 Task: Create an event for the language learning meetup.
Action: Mouse moved to (273, 321)
Screenshot: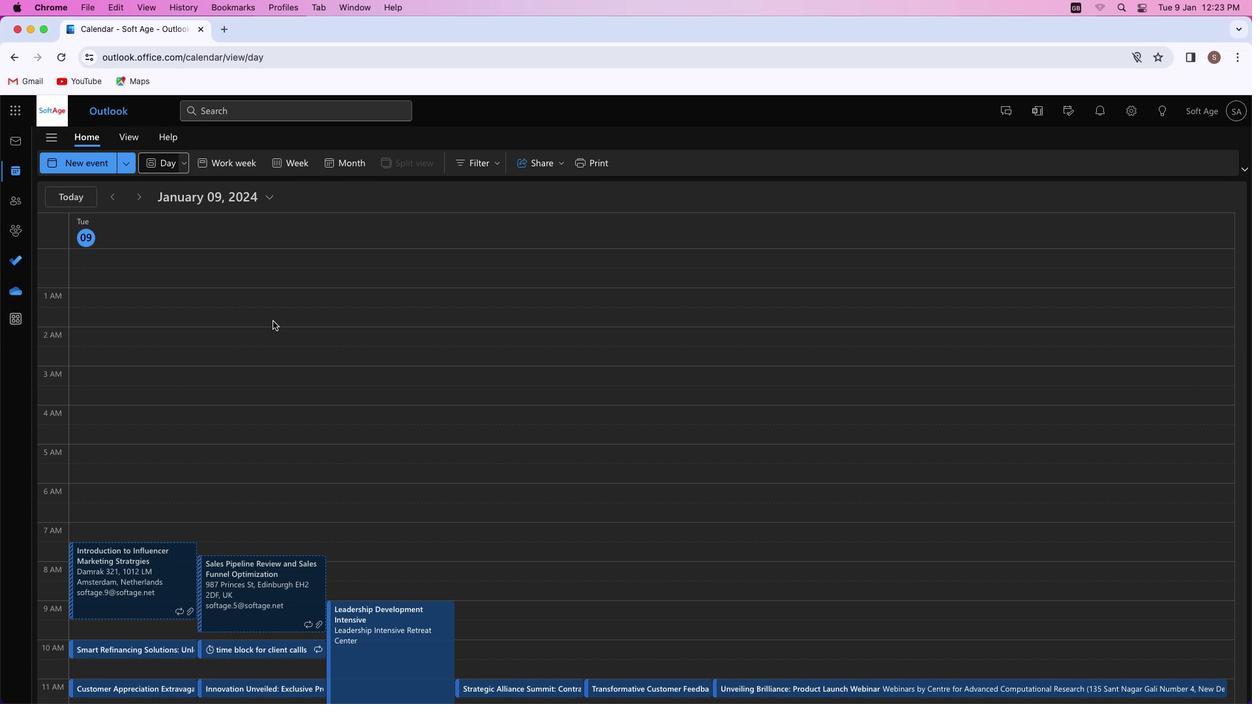 
Action: Mouse pressed left at (273, 321)
Screenshot: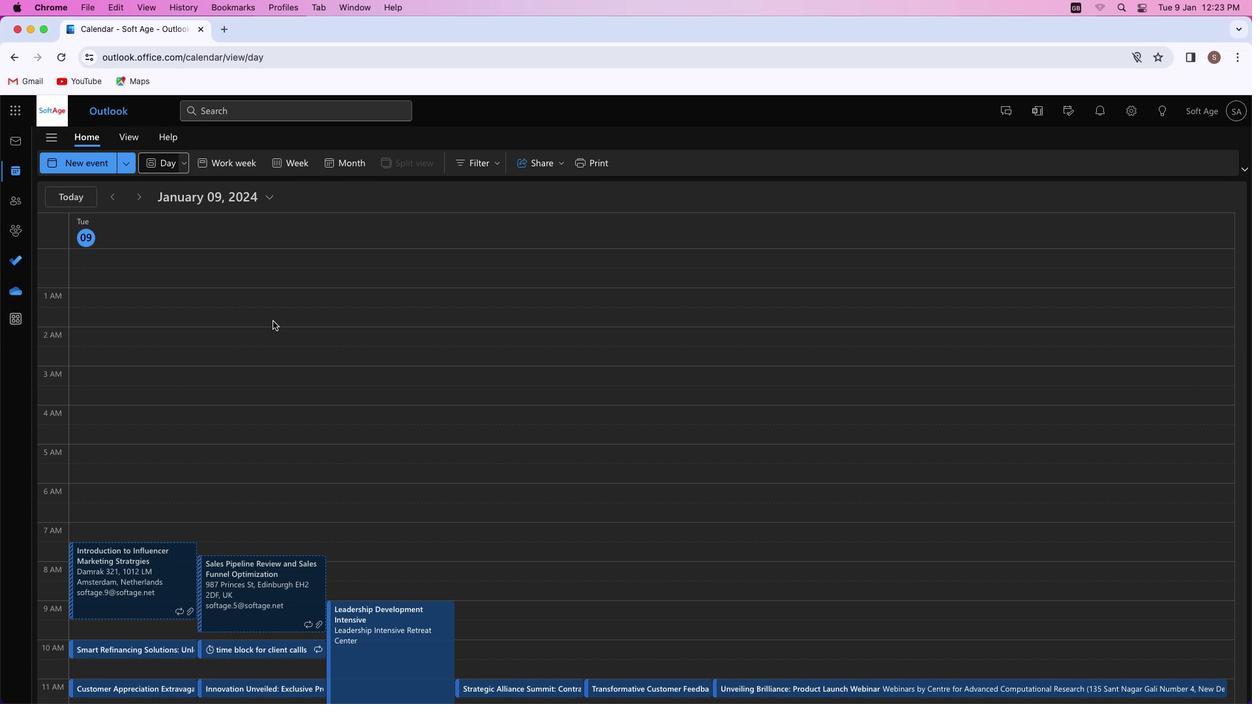 
Action: Mouse moved to (83, 167)
Screenshot: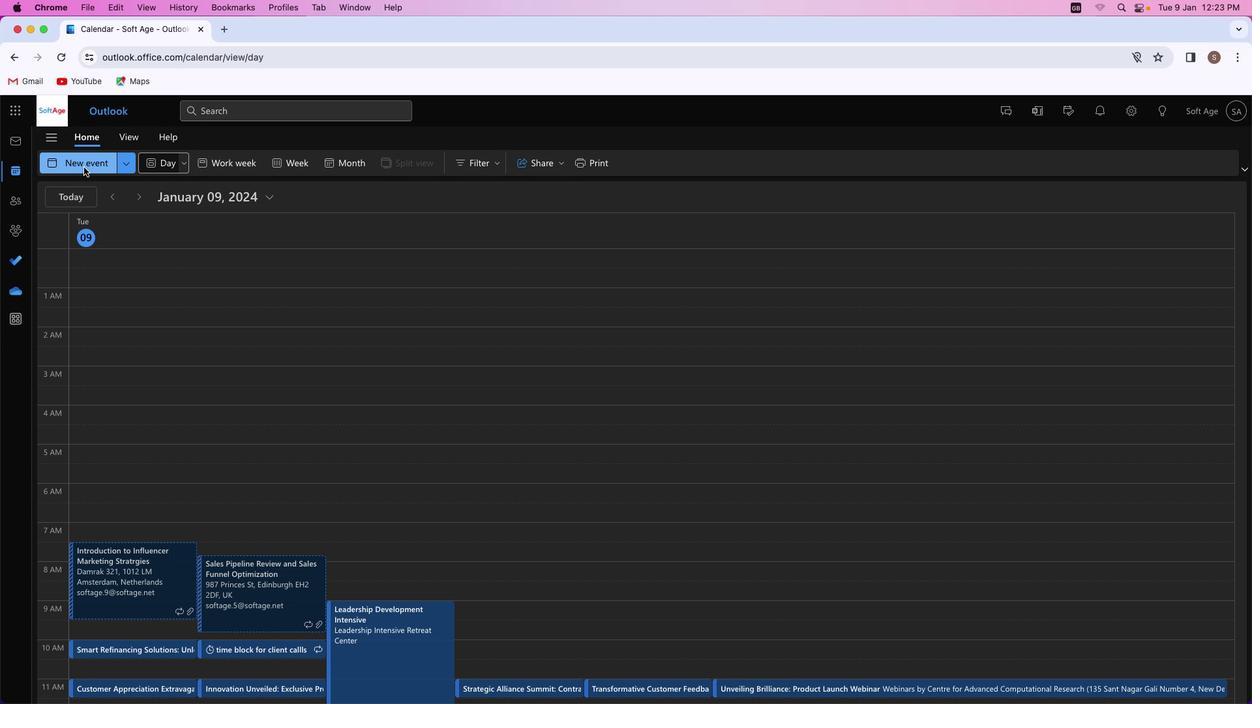 
Action: Mouse pressed left at (83, 167)
Screenshot: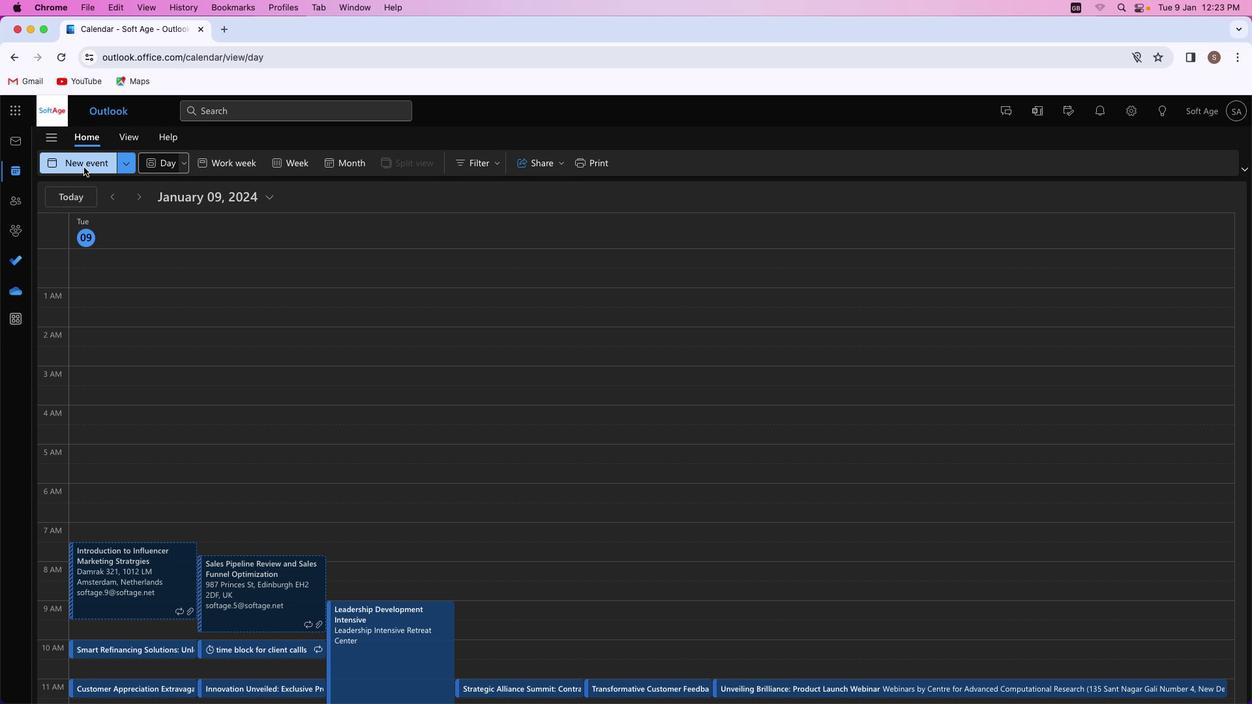 
Action: Mouse moved to (322, 245)
Screenshot: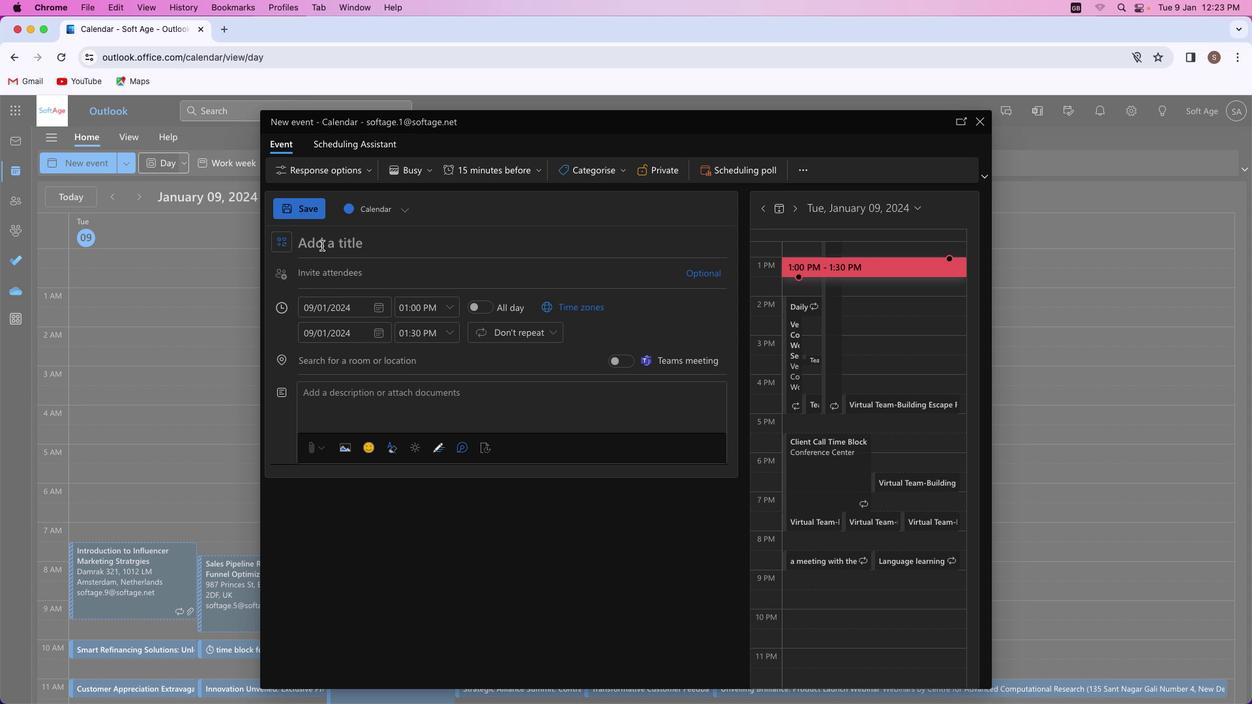 
Action: Mouse pressed left at (322, 245)
Screenshot: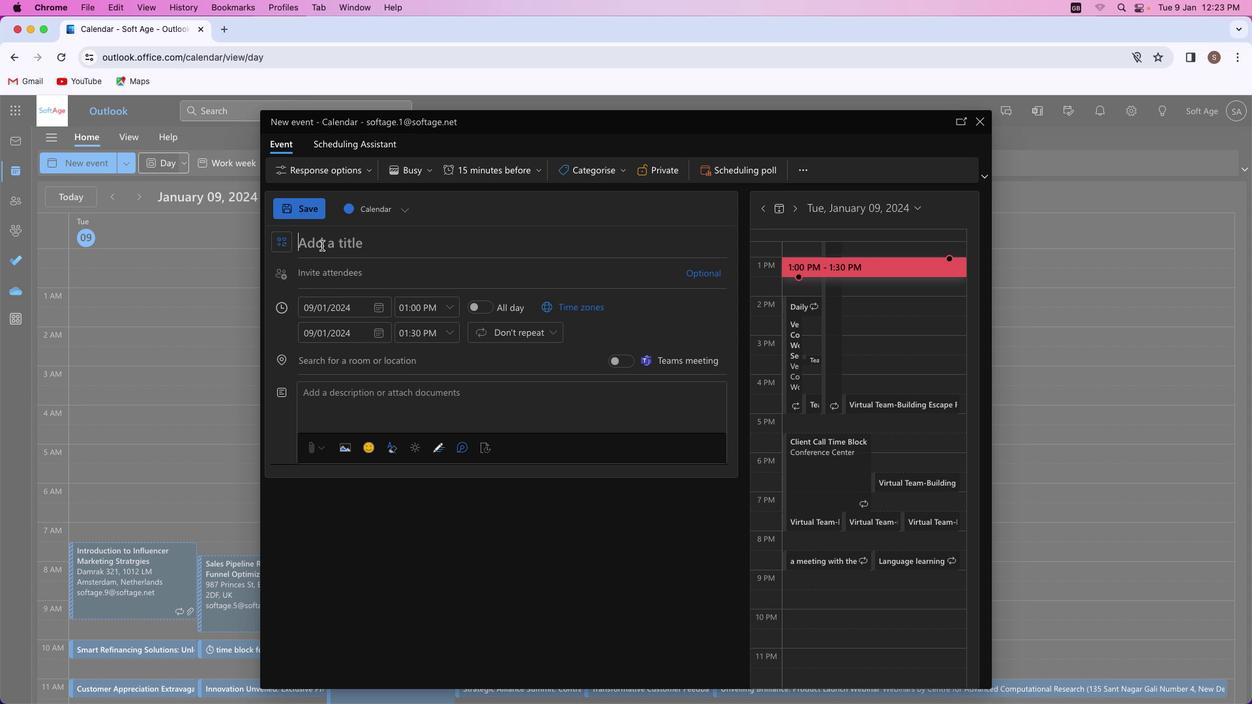 
Action: Mouse moved to (321, 245)
Screenshot: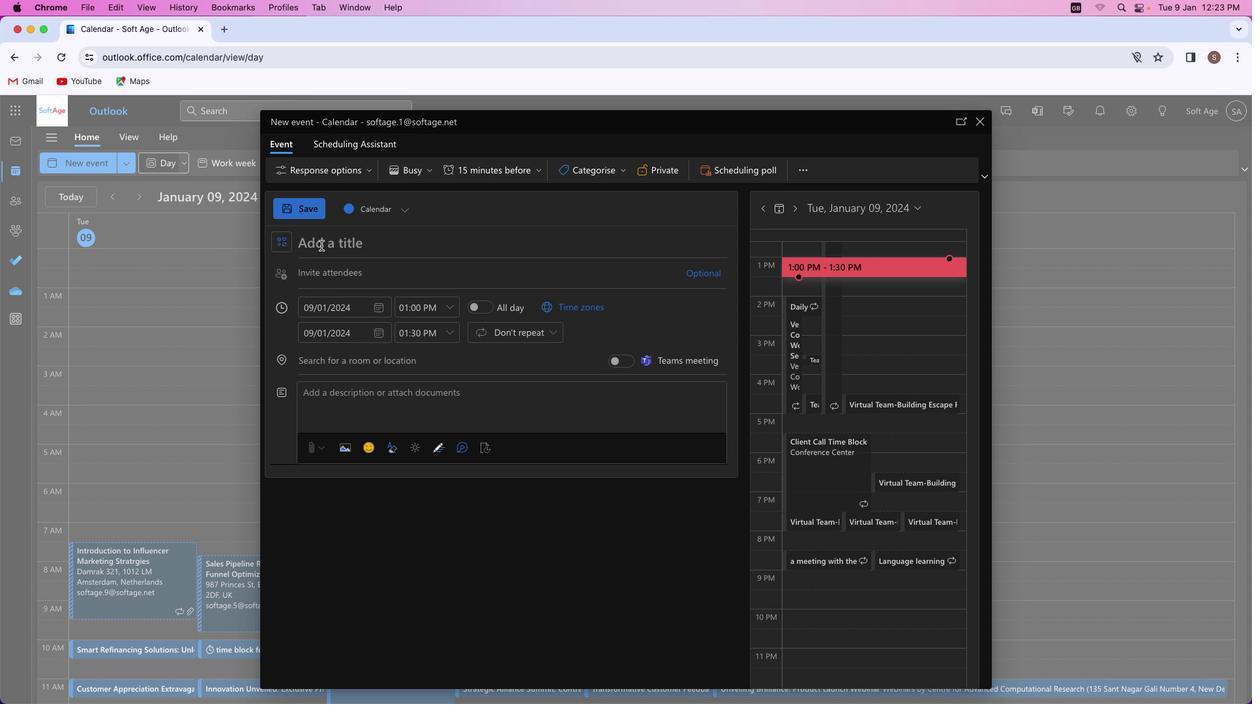 
Action: Key pressed Key.shift_r'P''o''l''y''g''l''o''t'Key.spaceKey.shift'C''o''n''n''e''c''t''i''o''n'Key.shift_r':'Key.spaceKey.shift_r'L''a''n''g''u''a''g''e'Key.spaceKey.shift_r'L''e''a''r''n''i''n''g'Key.spaceKey.shift_r'M''e''e''t''u''p'
Screenshot: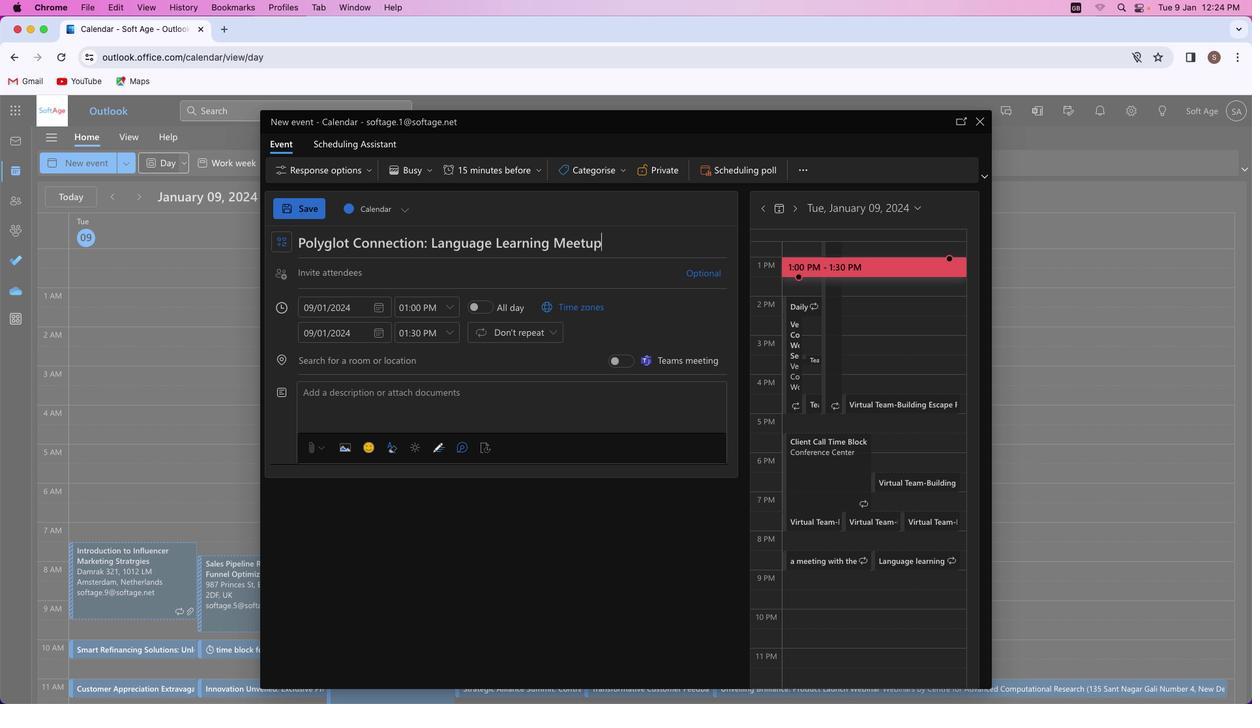
Action: Mouse moved to (346, 277)
Screenshot: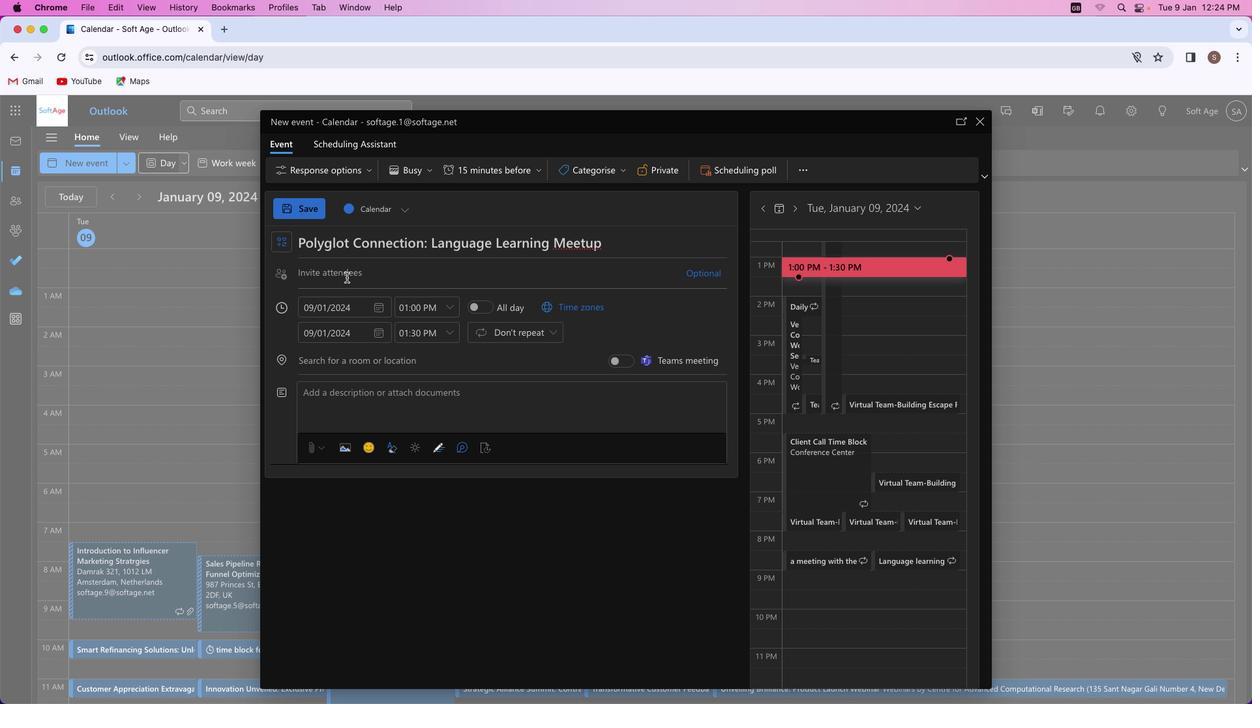 
Action: Mouse pressed left at (346, 277)
Screenshot: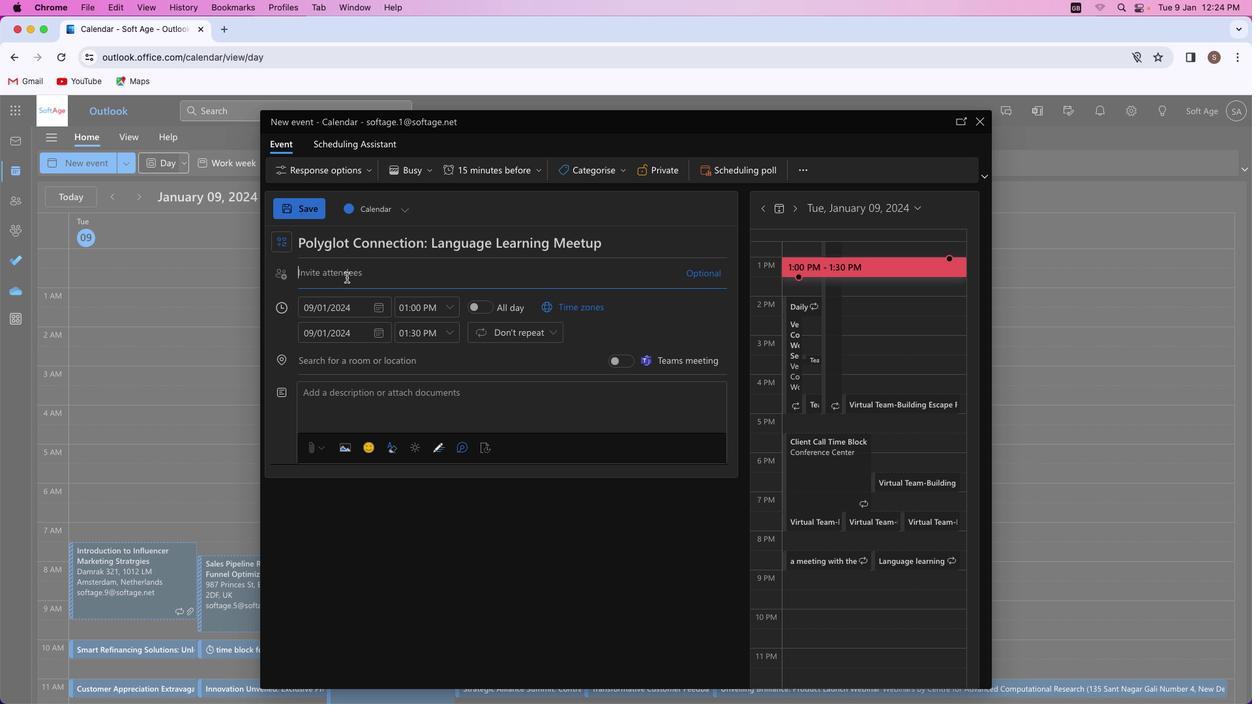 
Action: Mouse moved to (621, 249)
Screenshot: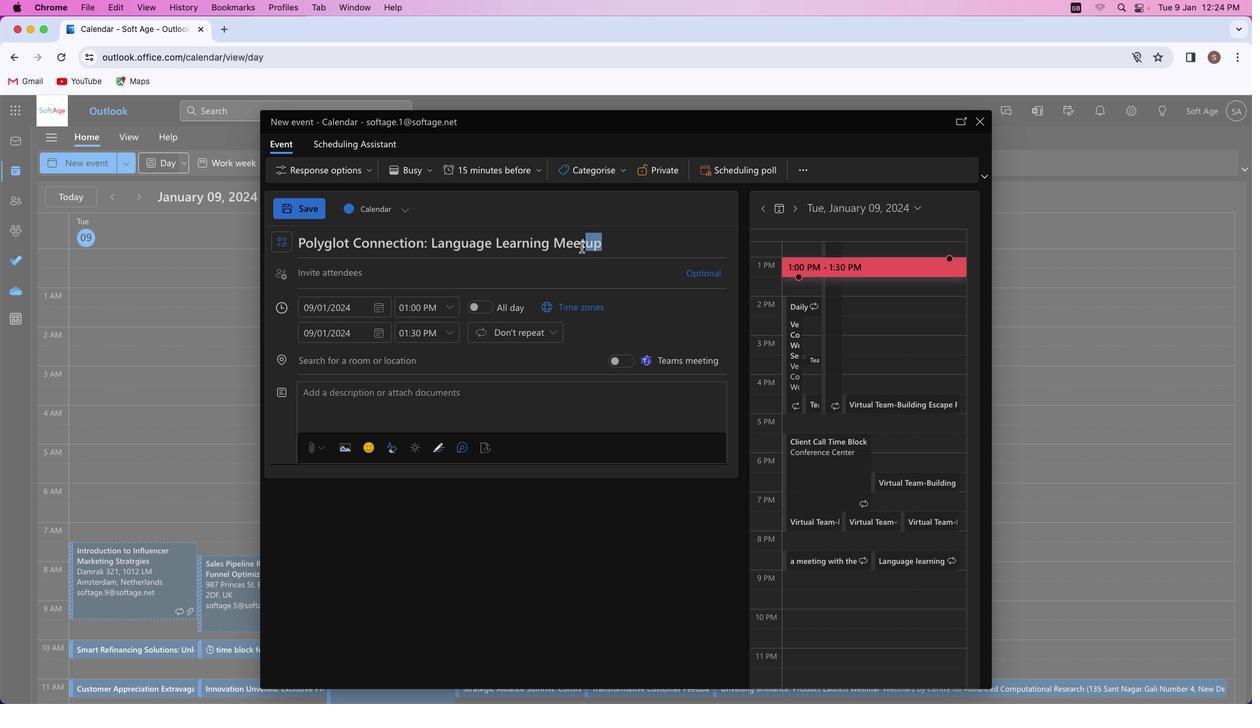 
Action: Mouse pressed left at (621, 249)
Screenshot: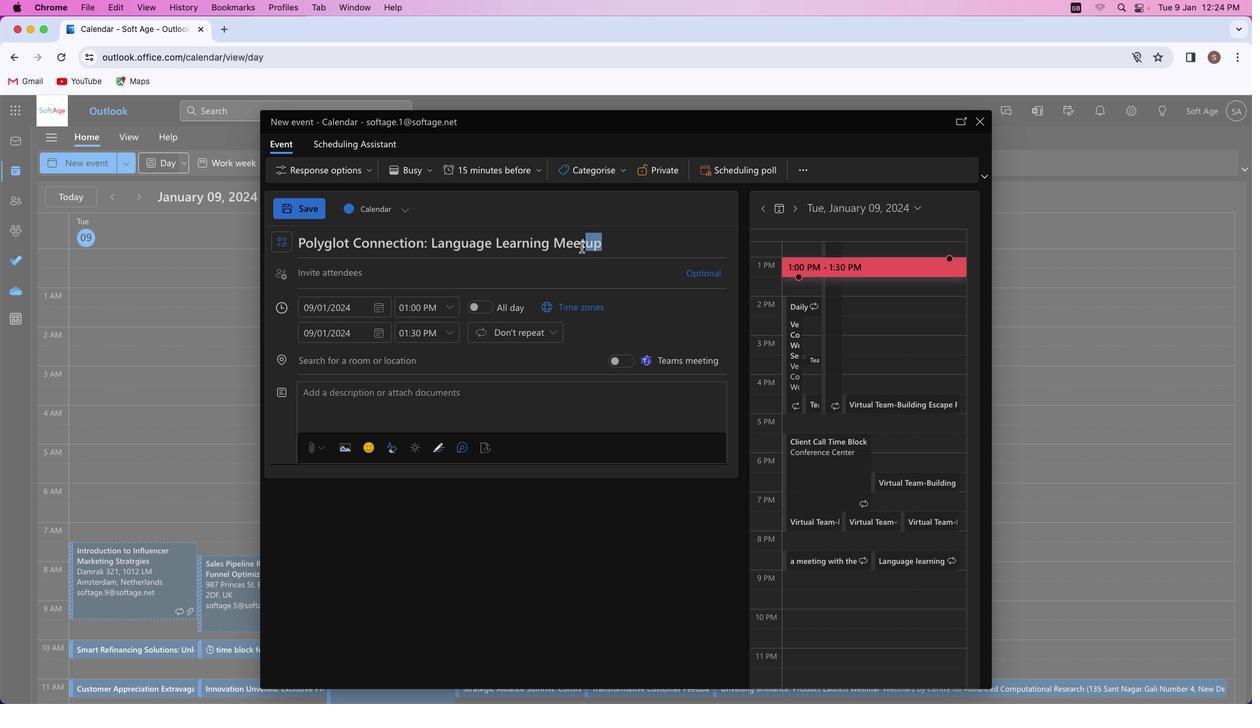 
Action: Mouse moved to (552, 245)
Screenshot: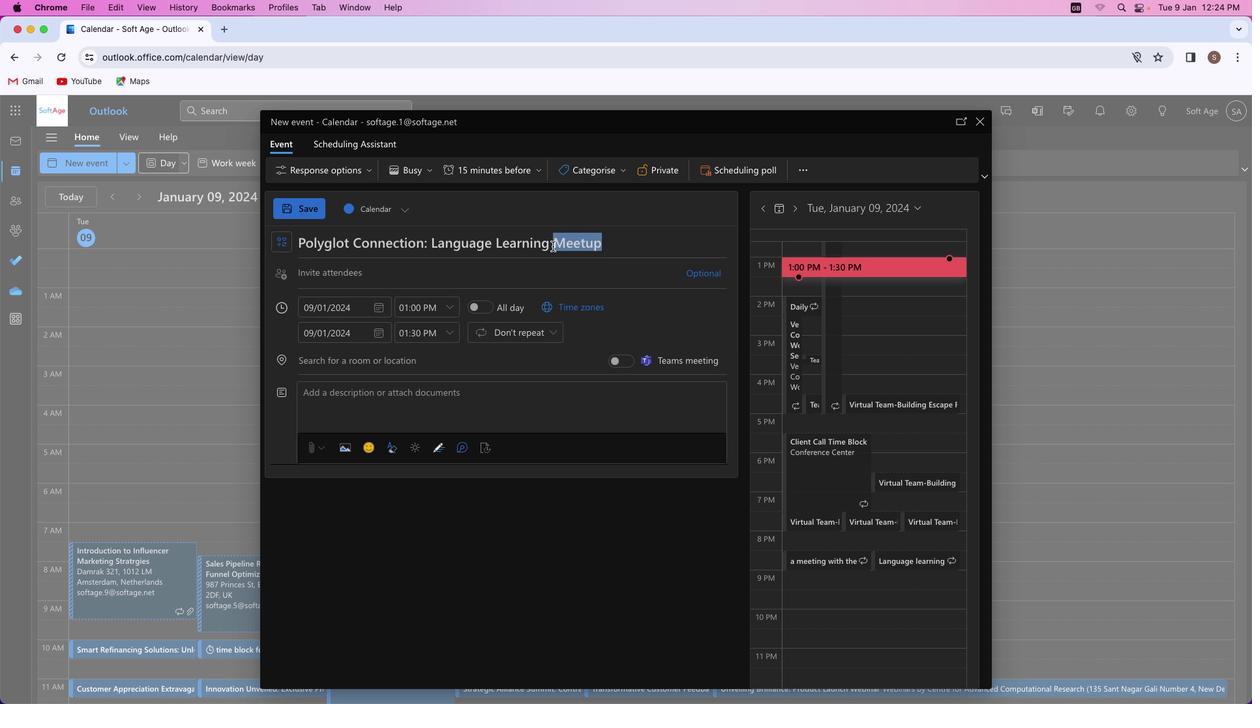 
Action: Key pressed Key.shift'S''u''m''m''i''t'
Screenshot: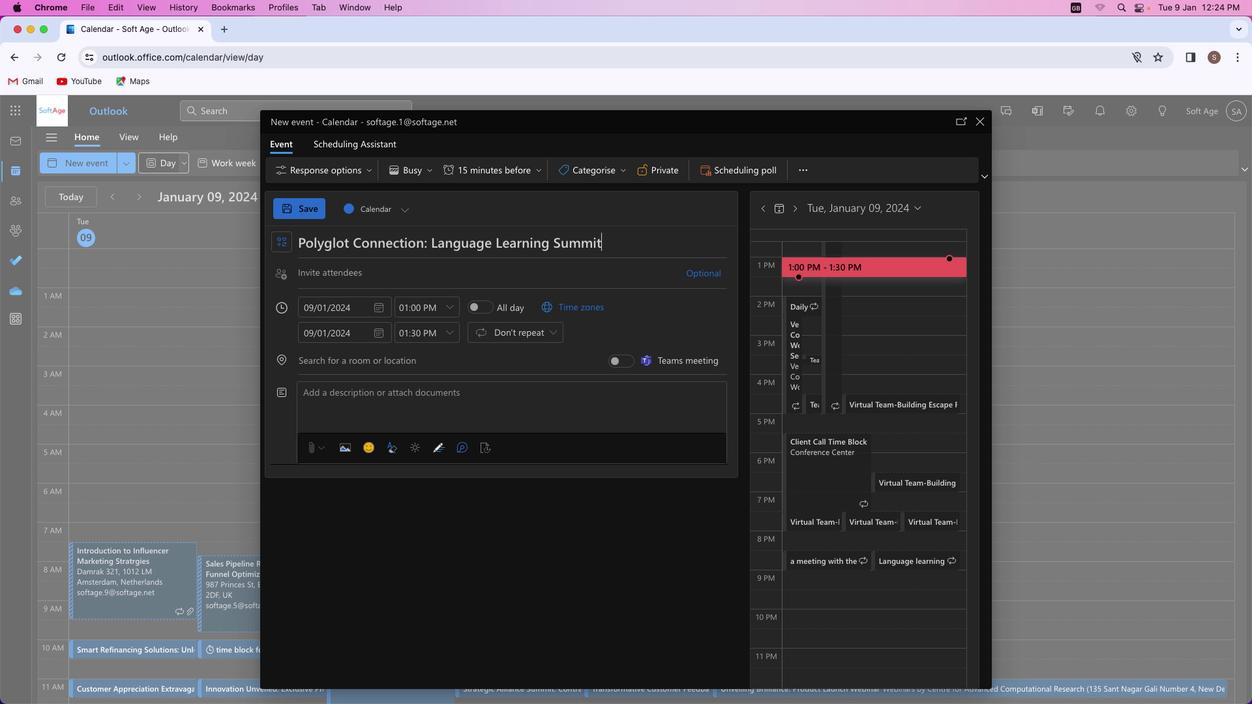 
Action: Mouse moved to (354, 271)
Screenshot: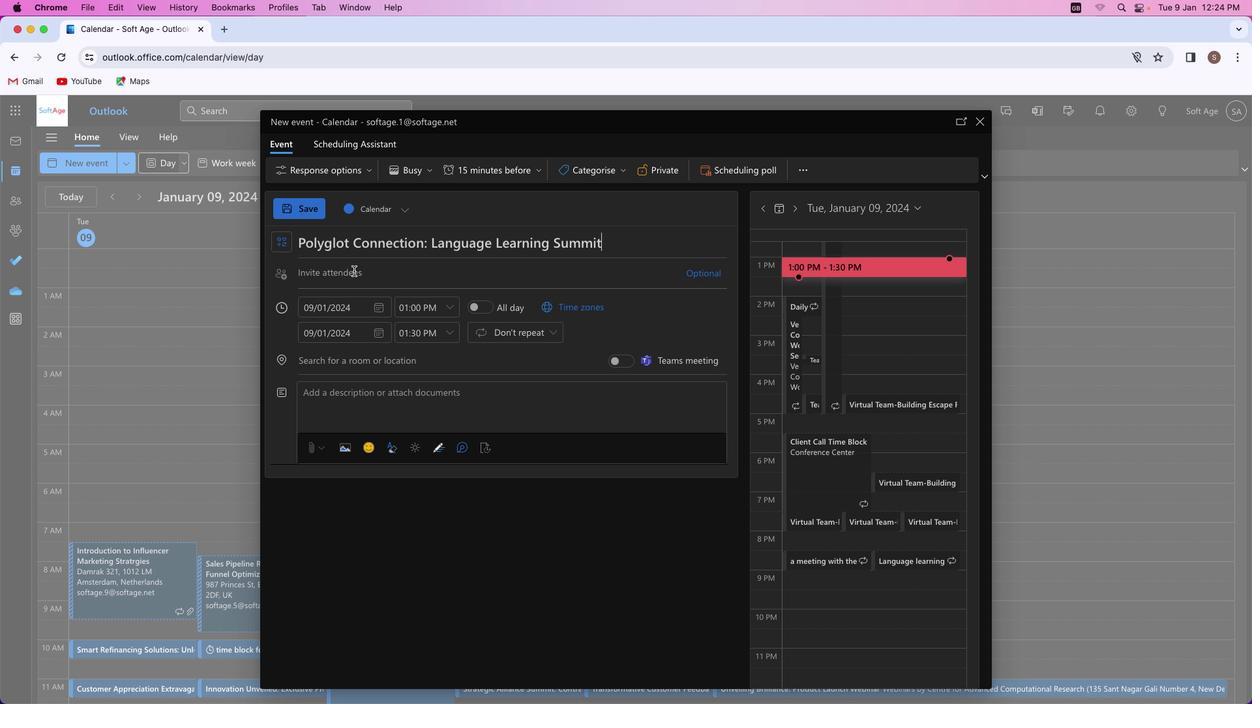 
Action: Mouse pressed left at (354, 271)
Screenshot: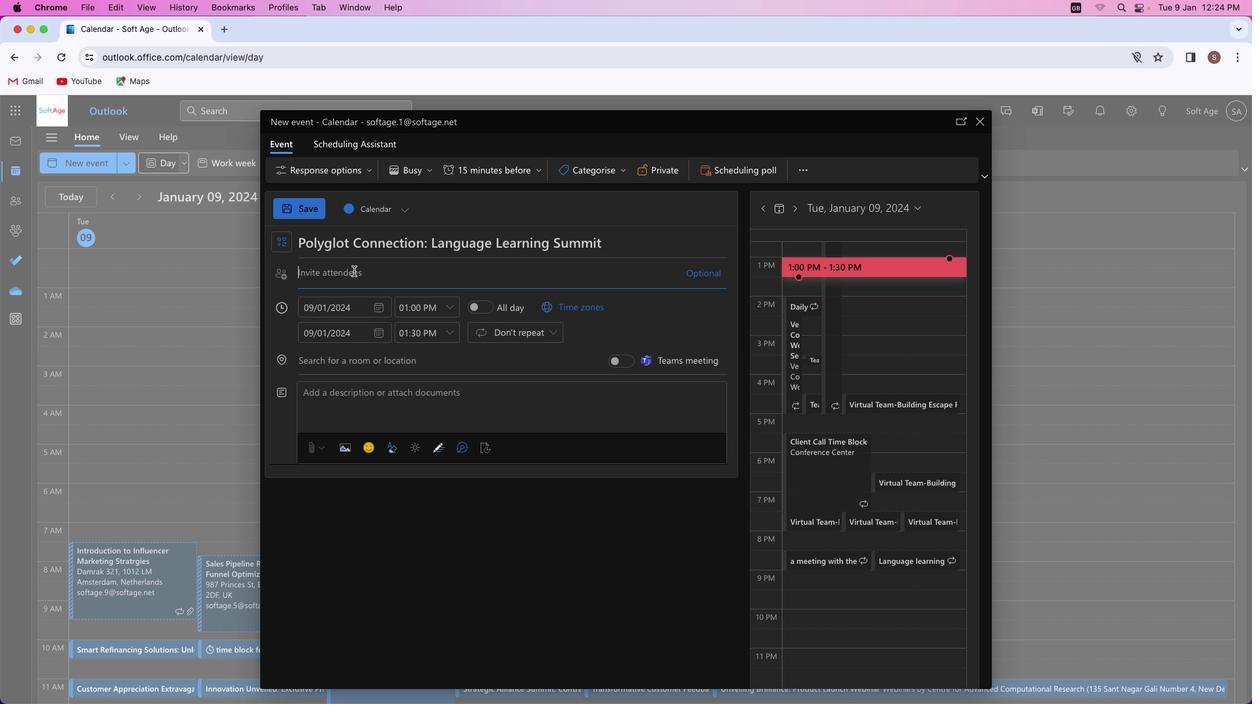 
Action: Mouse moved to (354, 271)
Screenshot: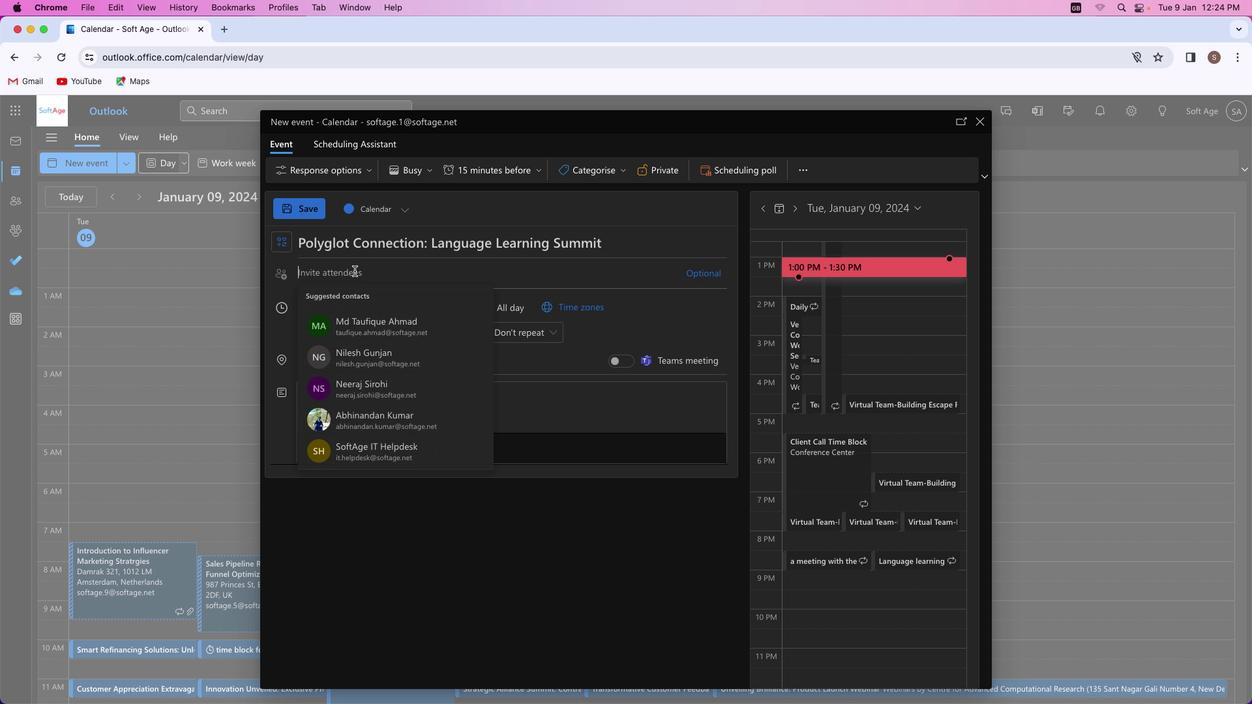 
Action: Key pressed 's''h''i''v''a''m''y''a''d''a''v''s''m'Key.shift'@'Key.left'4''1'Key.rightKey.right'o''u''t''l''o''o''k''.''c''o''m'
Screenshot: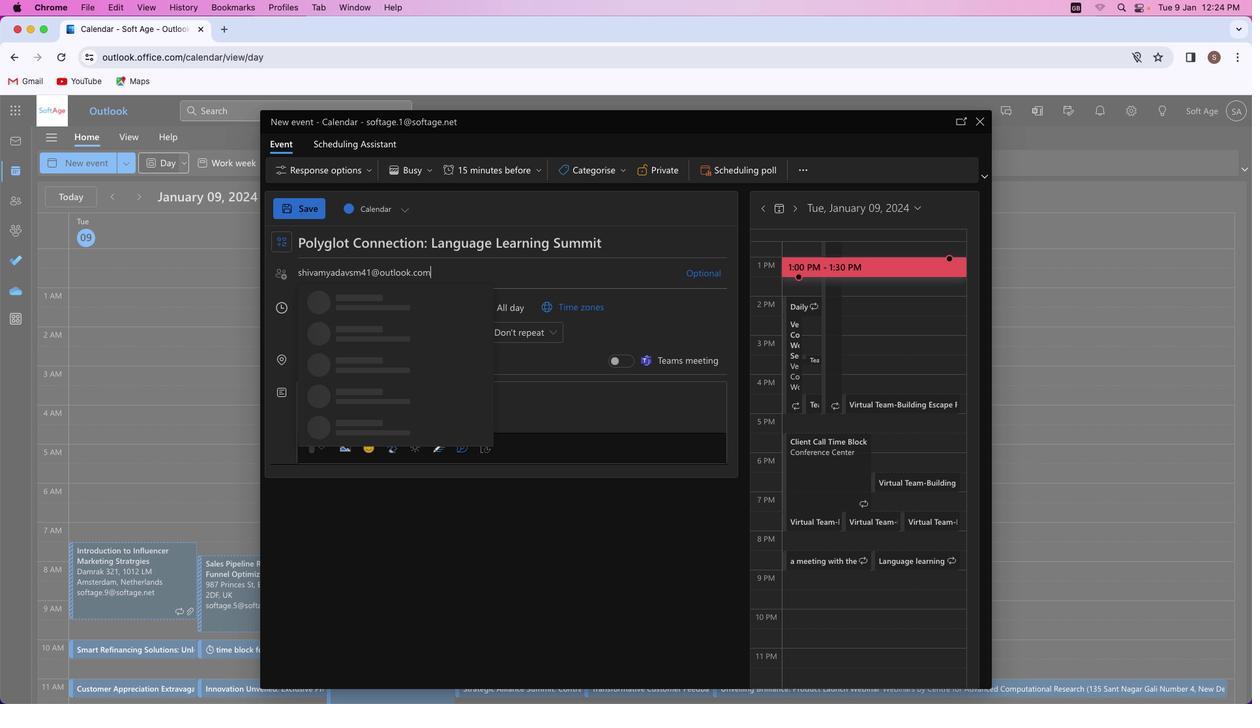 
Action: Mouse moved to (417, 298)
Screenshot: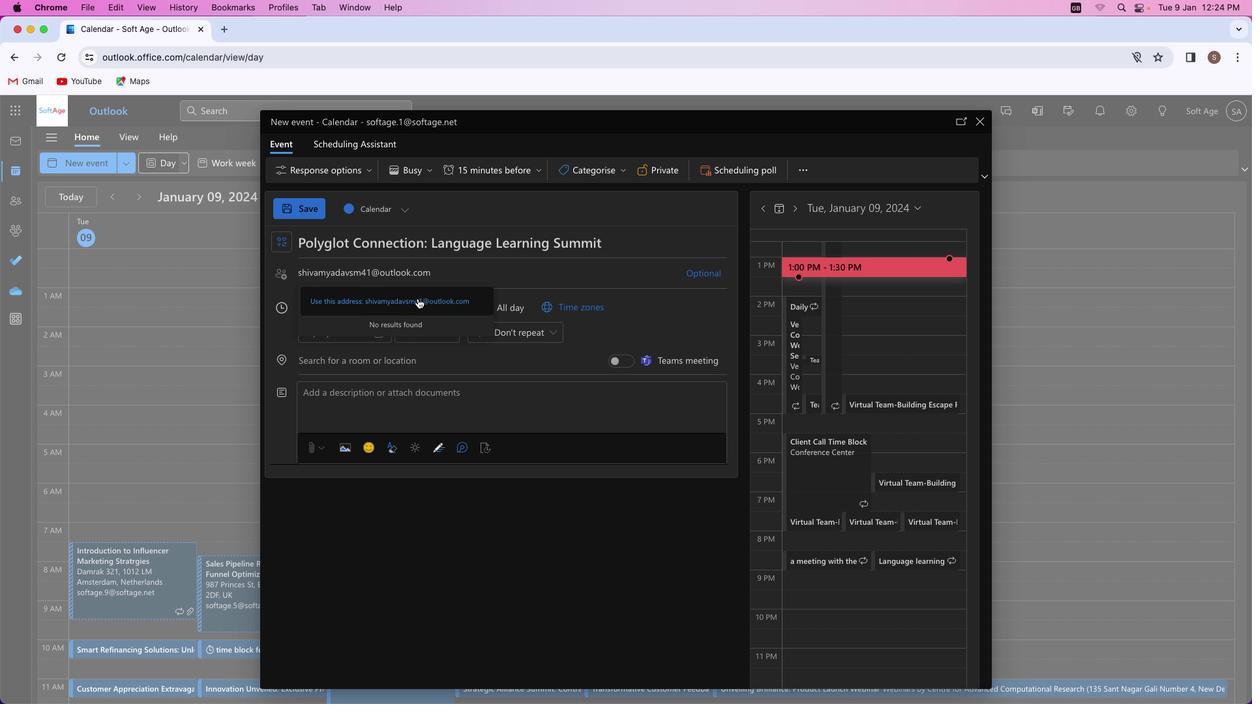 
Action: Mouse pressed left at (417, 298)
Screenshot: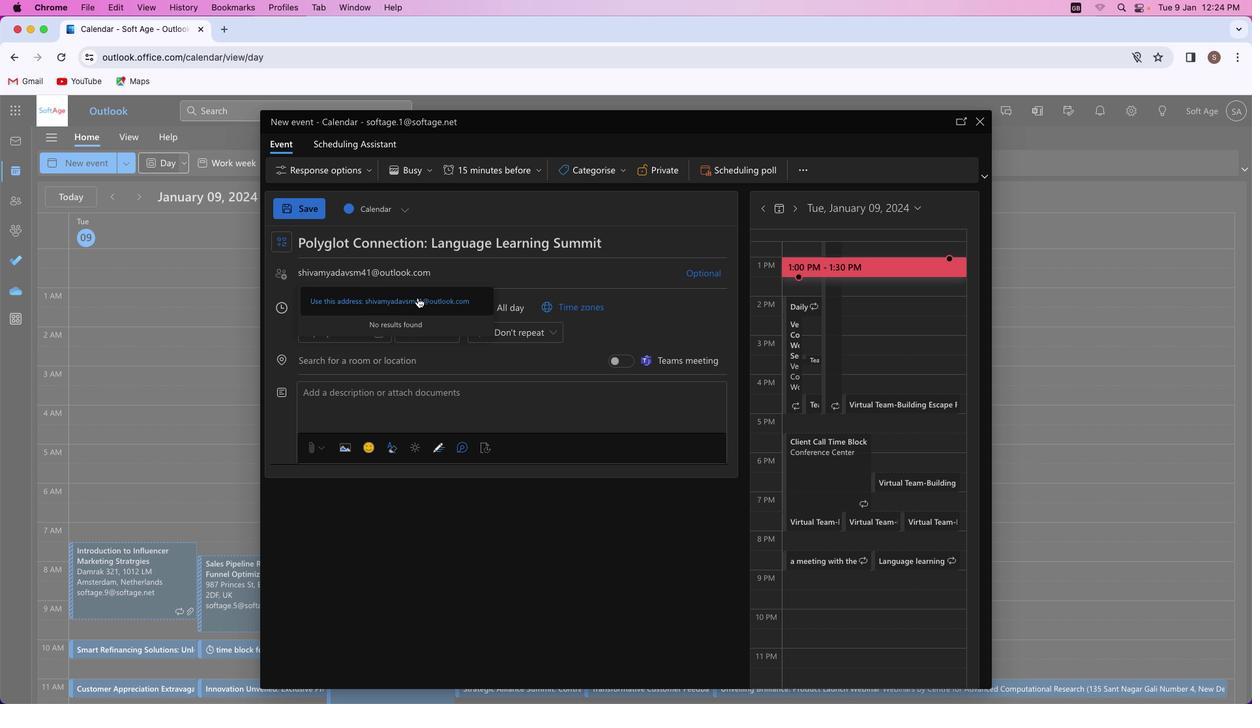 
Action: Mouse moved to (462, 300)
Screenshot: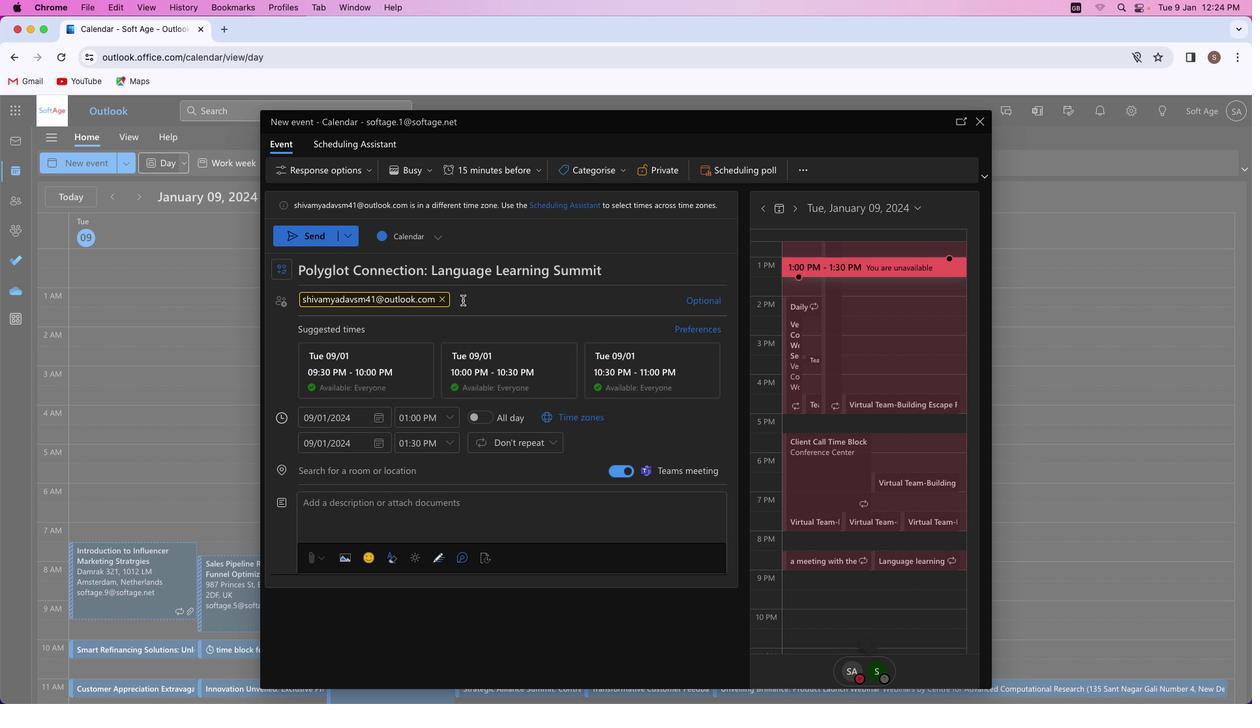
Action: Key pressed Key.shift'A''k''a''s''h''r''a''j''p''u''t'Key.shift'@''o''u''t''l''o''o''k''.''c''o''m'
Screenshot: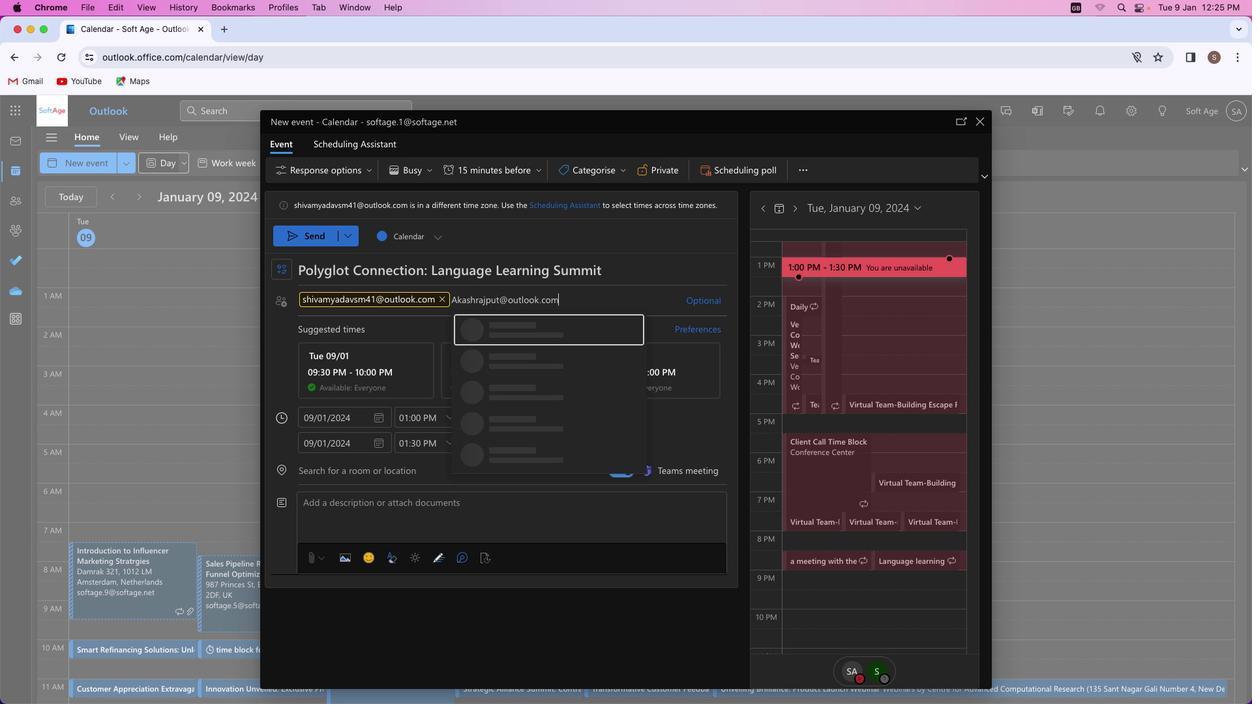 
Action: Mouse moved to (576, 328)
Screenshot: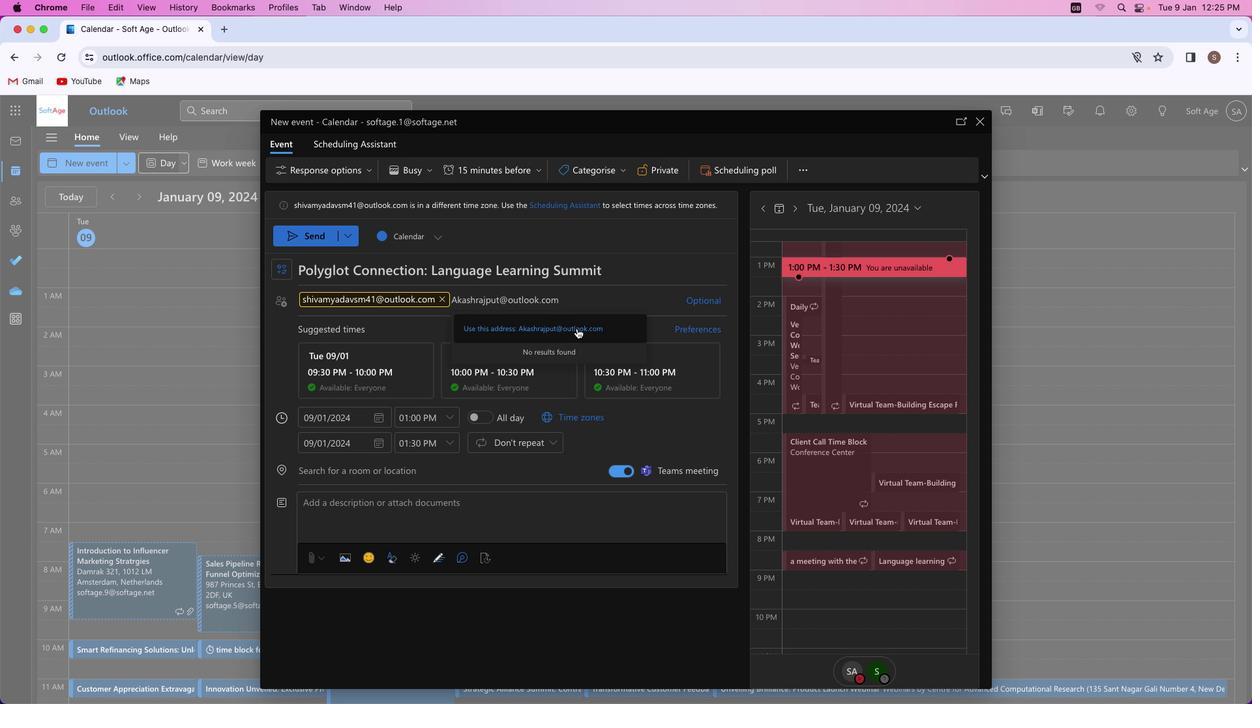
Action: Mouse pressed left at (576, 328)
Screenshot: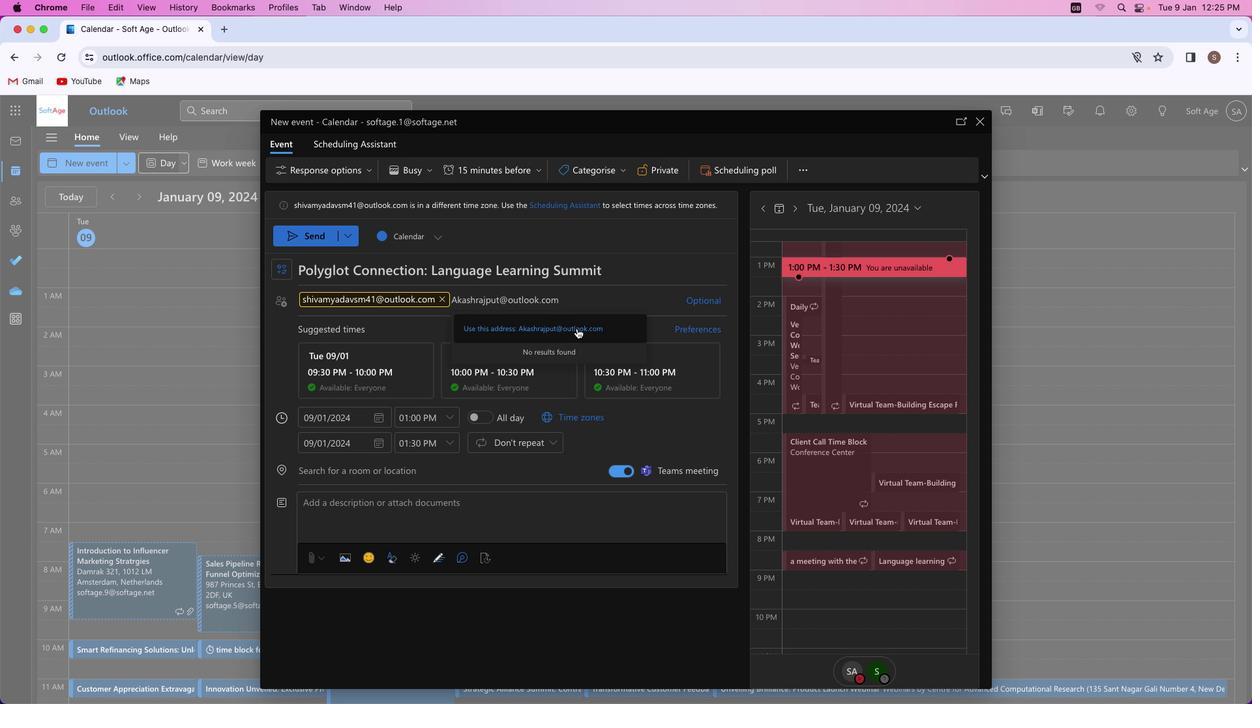 
Action: Mouse moved to (697, 309)
Screenshot: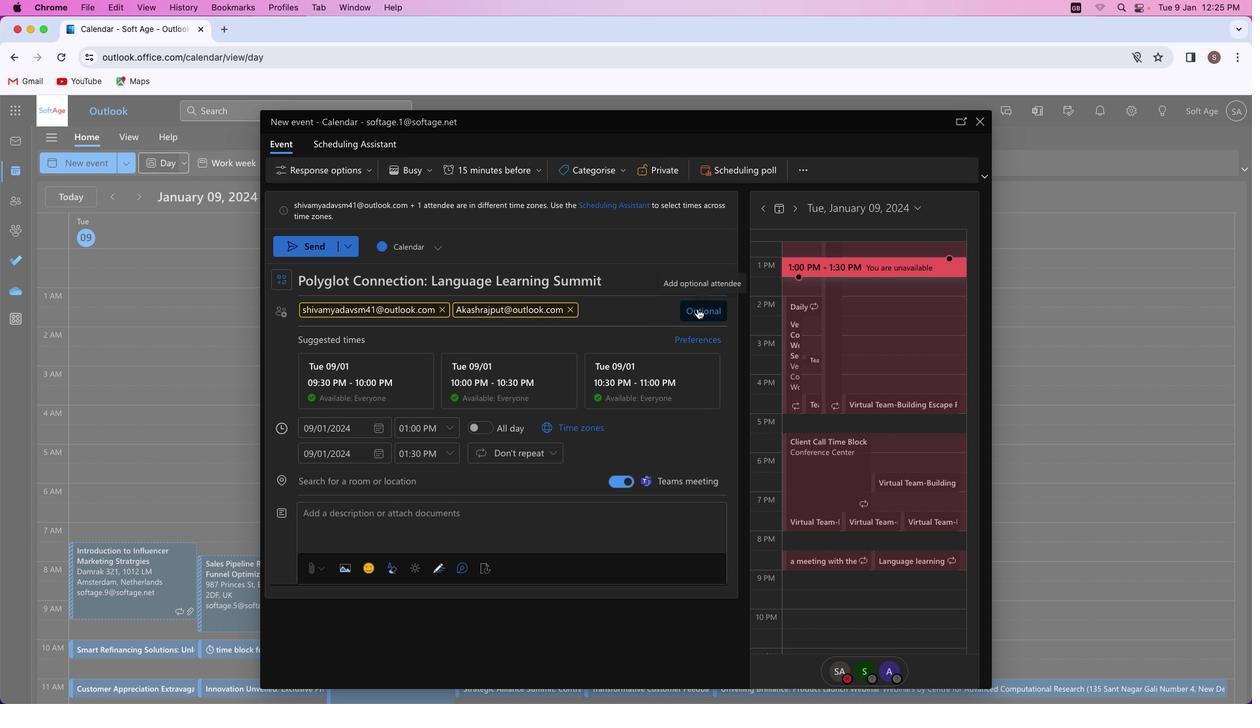 
Action: Mouse pressed left at (697, 309)
Screenshot: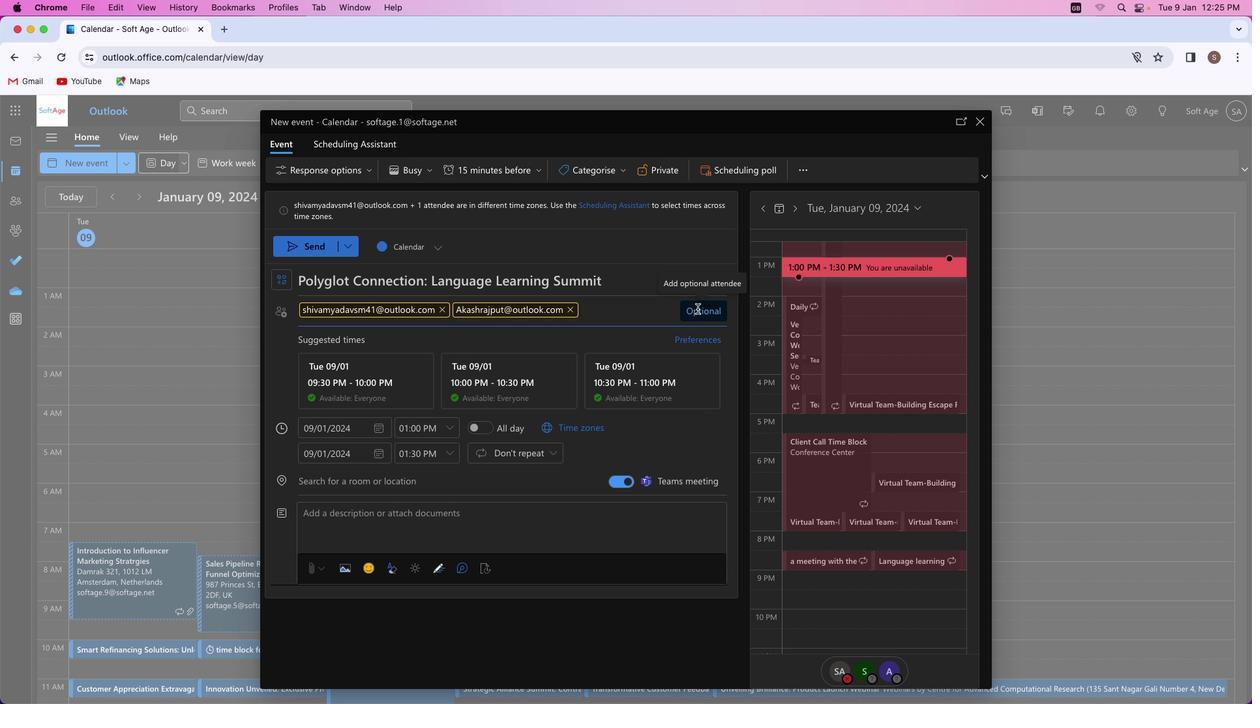 
Action: Mouse moved to (388, 334)
Screenshot: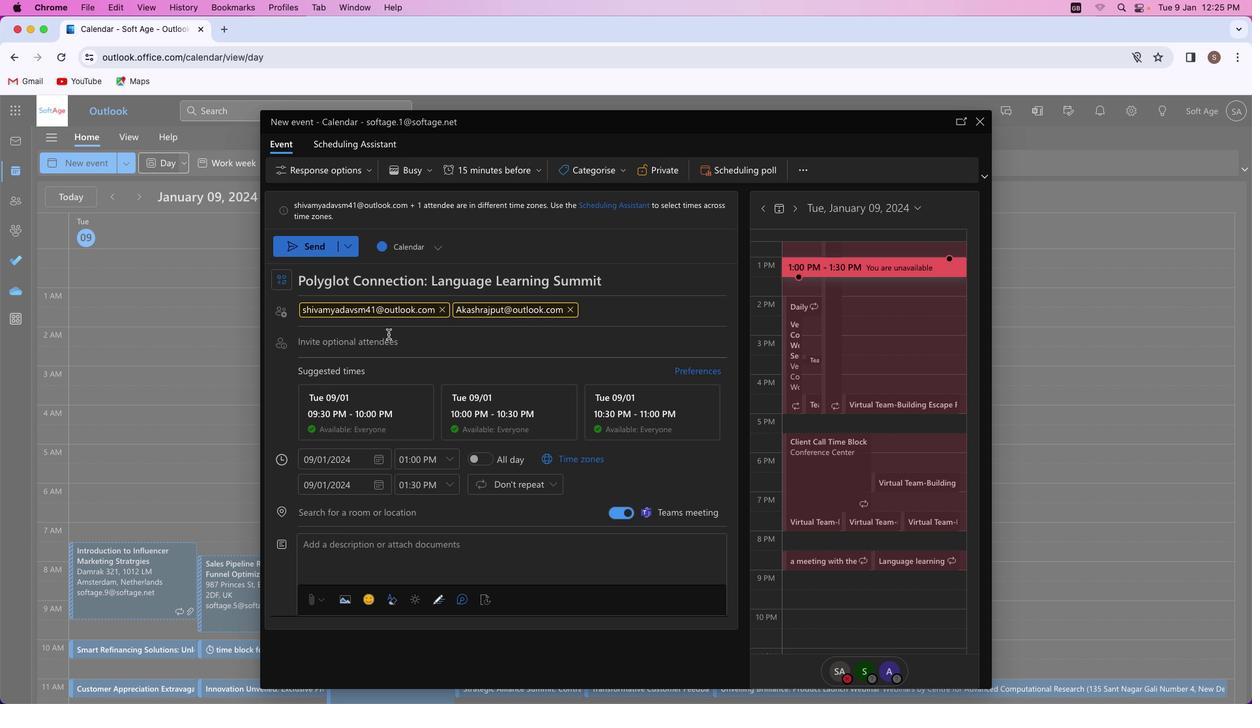 
Action: Key pressed 'm''u''k''k''u''n''d''1''0'Key.shift'@''o''u''t''l''o''o''k''.''c''o''m'
Screenshot: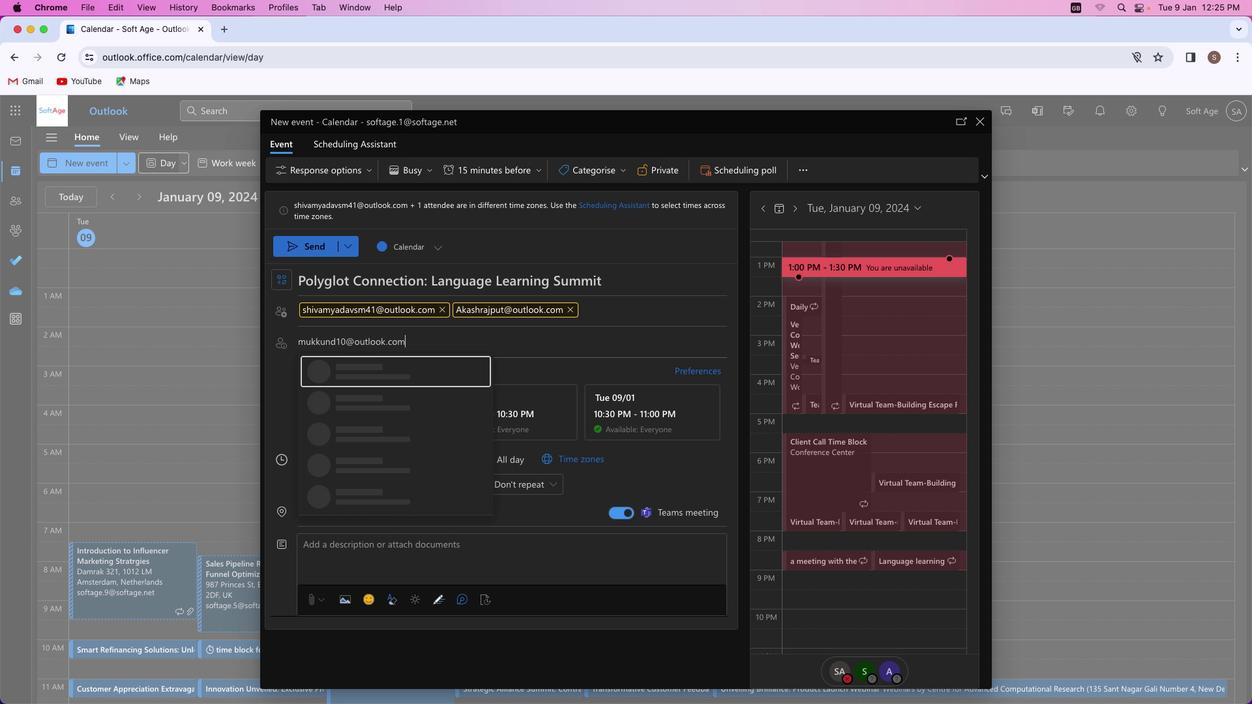 
Action: Mouse moved to (452, 369)
Screenshot: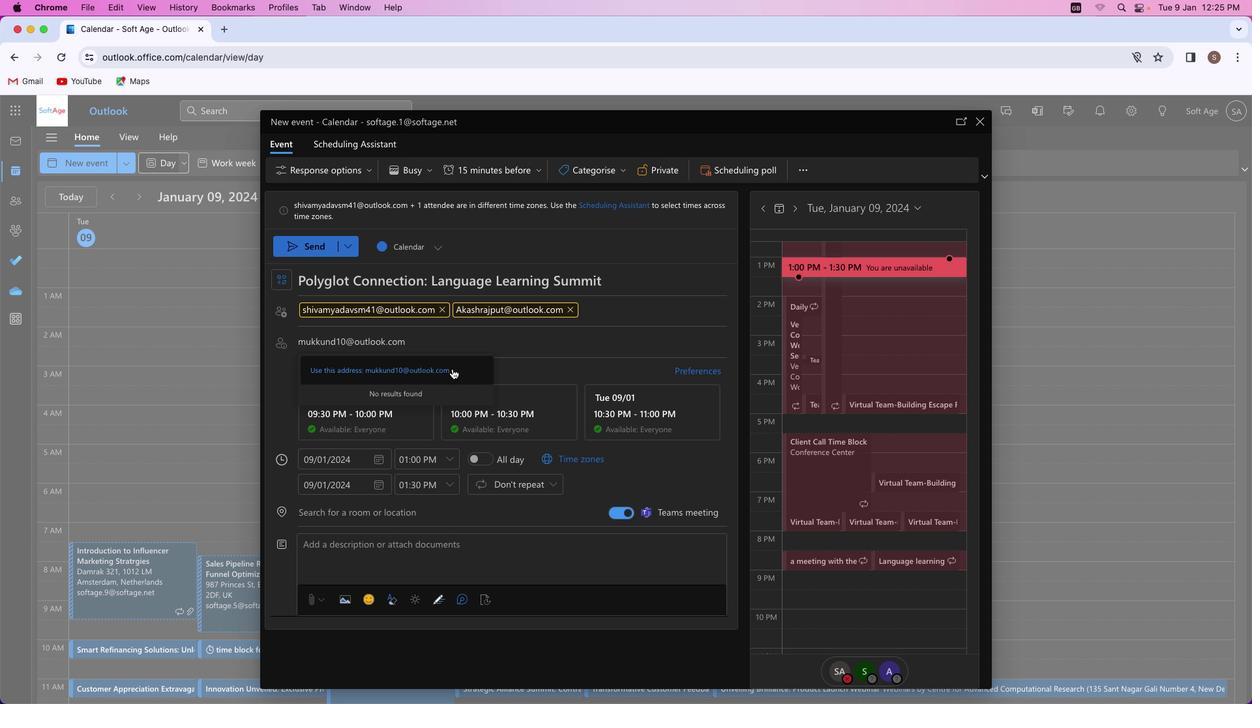
Action: Mouse pressed left at (452, 369)
Screenshot: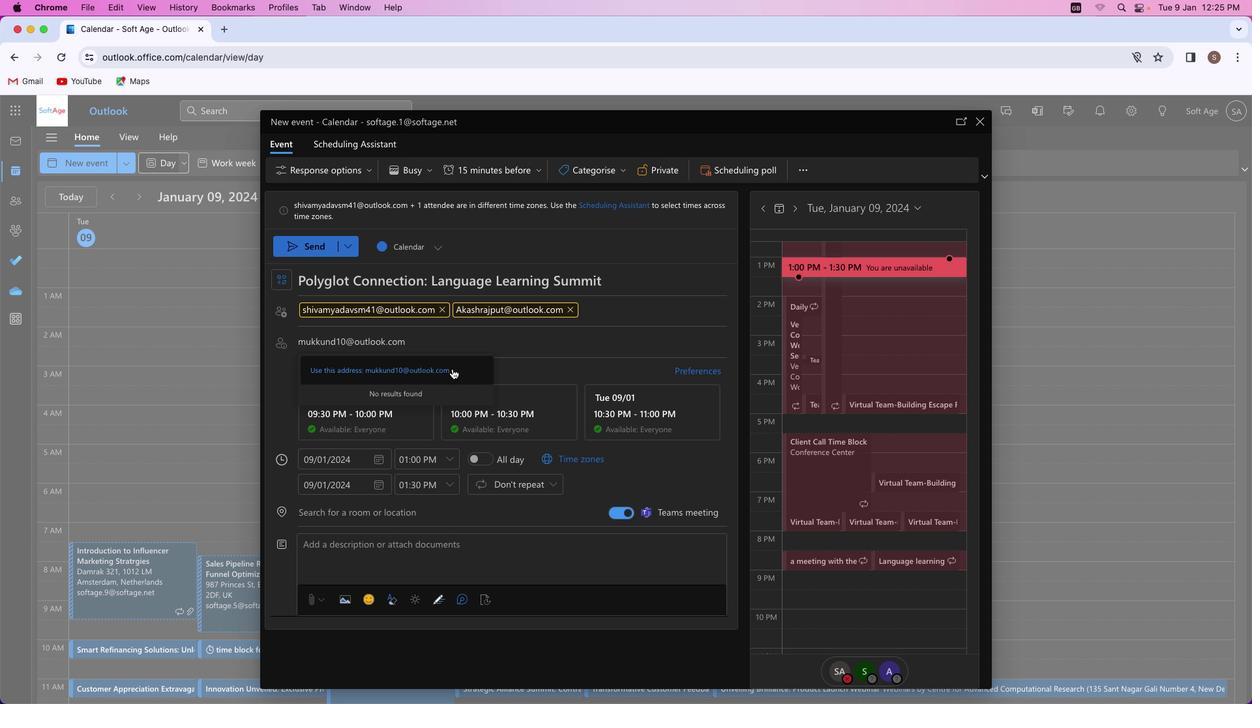 
Action: Mouse moved to (358, 513)
Screenshot: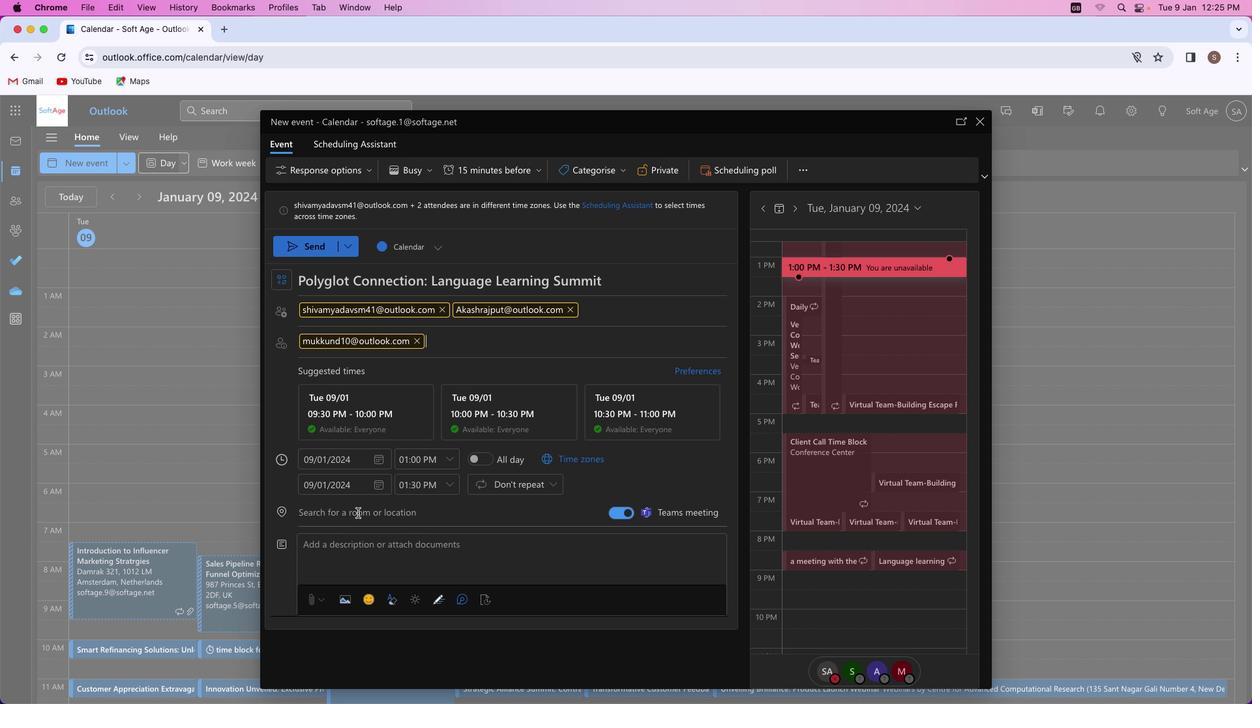 
Action: Mouse pressed left at (358, 513)
Screenshot: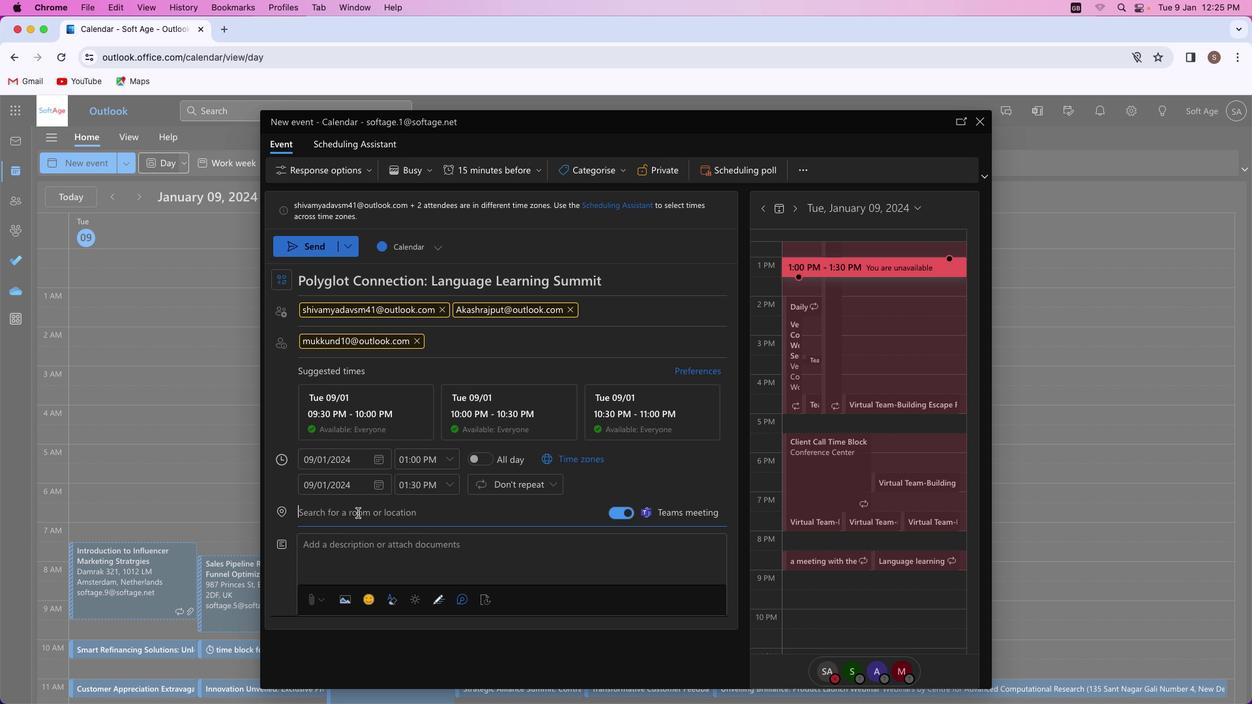 
Action: Key pressed Key.shift_r'L''a''n''g''u''a''g''e'Key.spaceKey.shift_r'L''e''a''r'
Screenshot: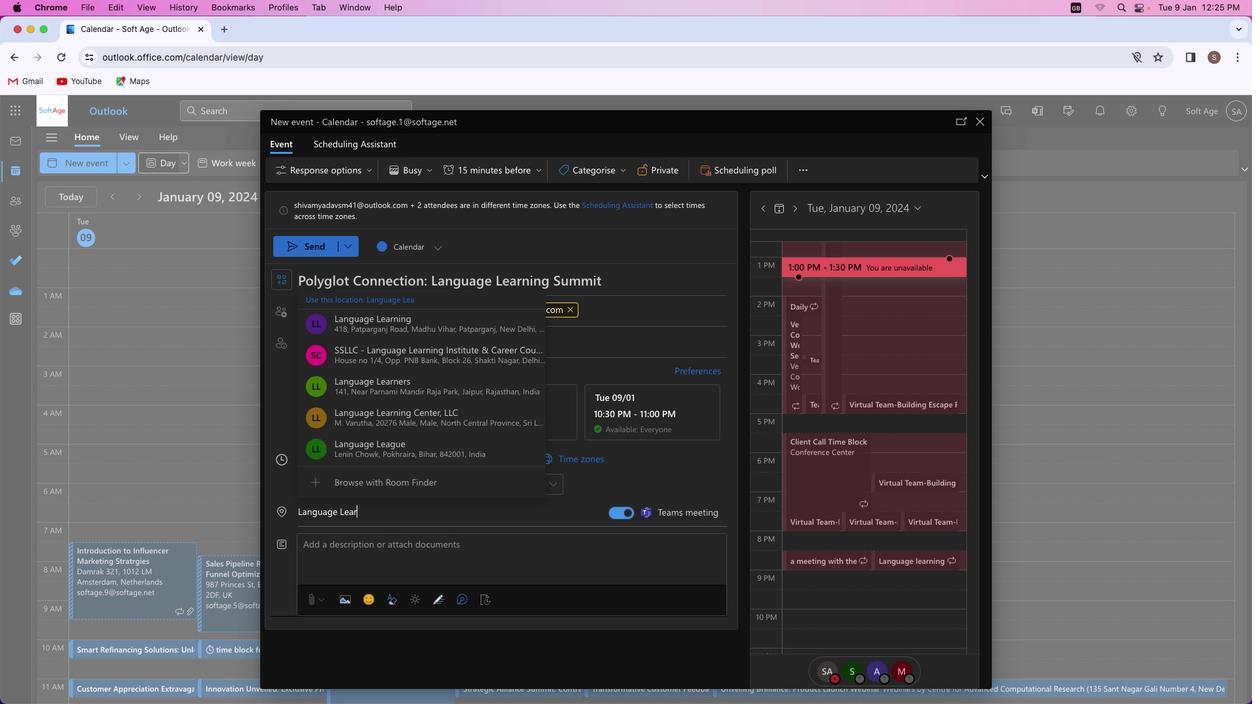 
Action: Mouse moved to (391, 412)
Screenshot: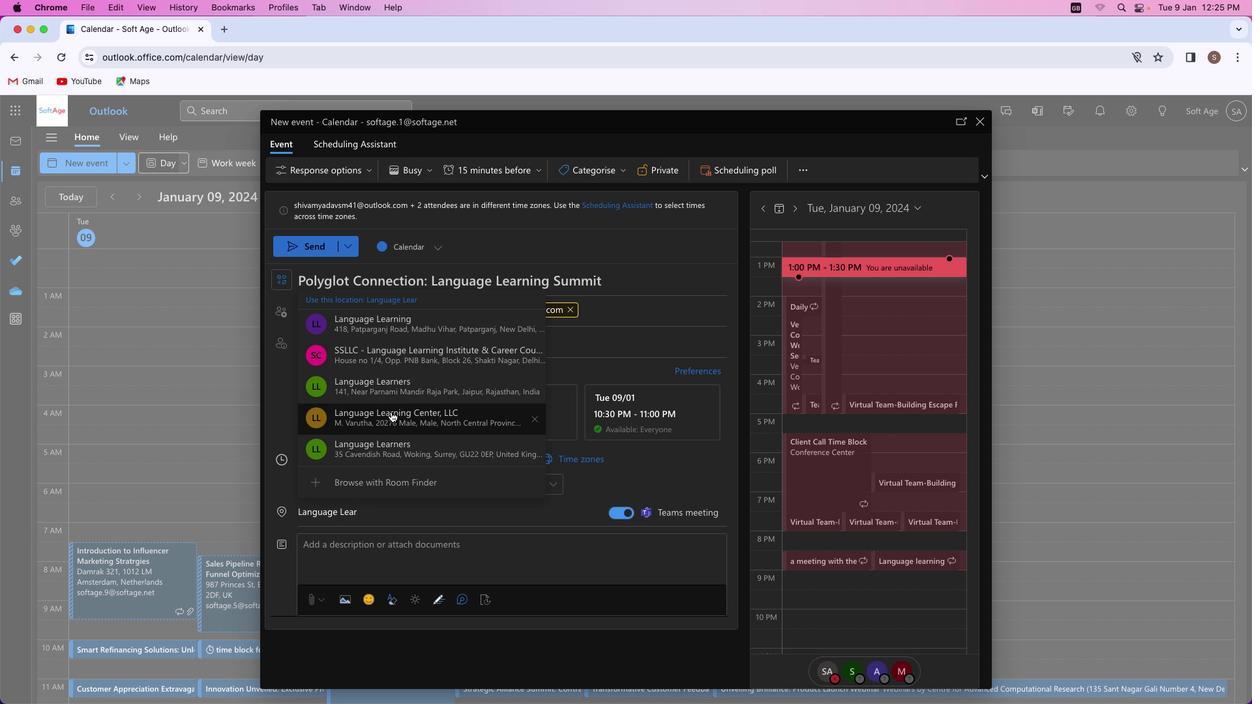 
Action: Mouse pressed left at (391, 412)
Screenshot: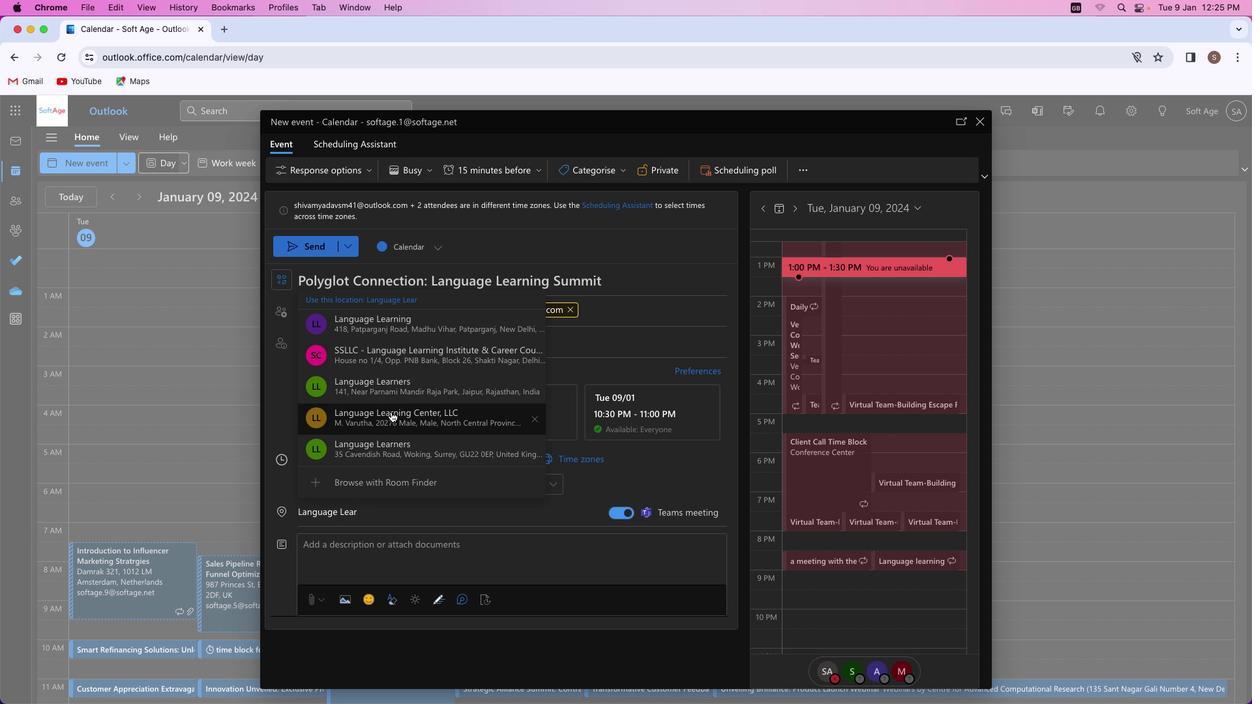 
Action: Mouse moved to (370, 545)
Screenshot: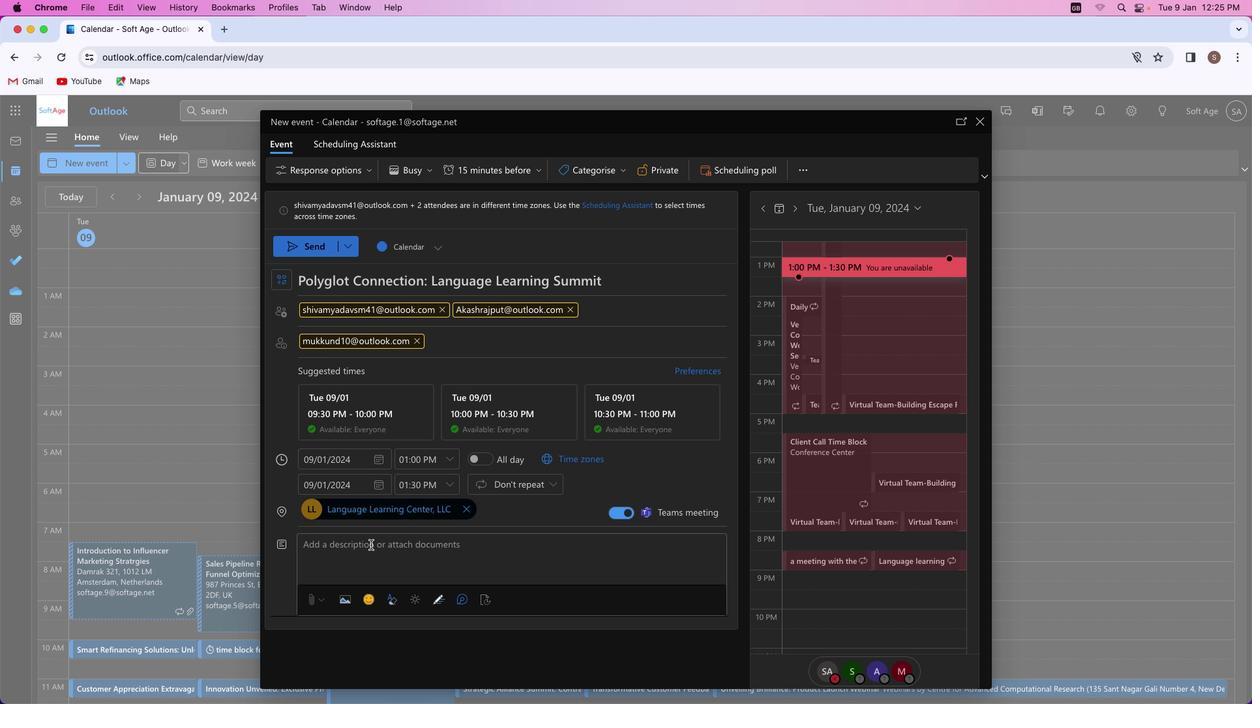 
Action: Mouse pressed left at (370, 545)
Screenshot: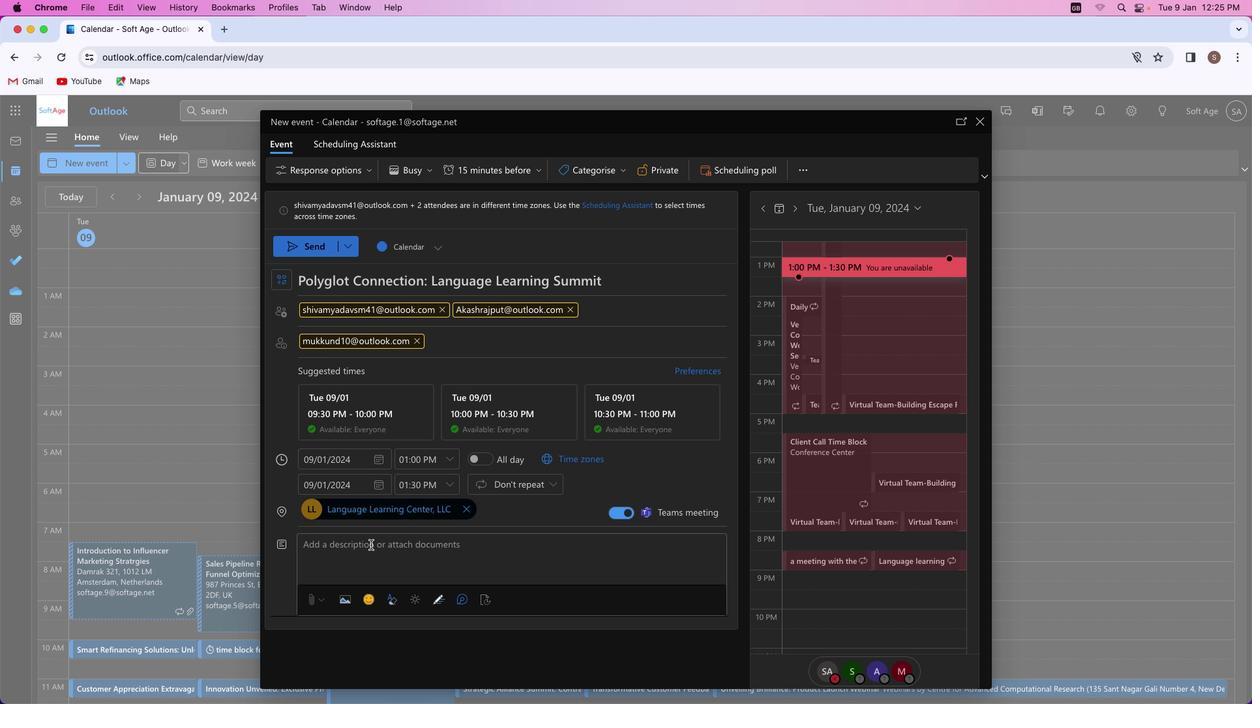 
Action: Mouse moved to (371, 545)
Screenshot: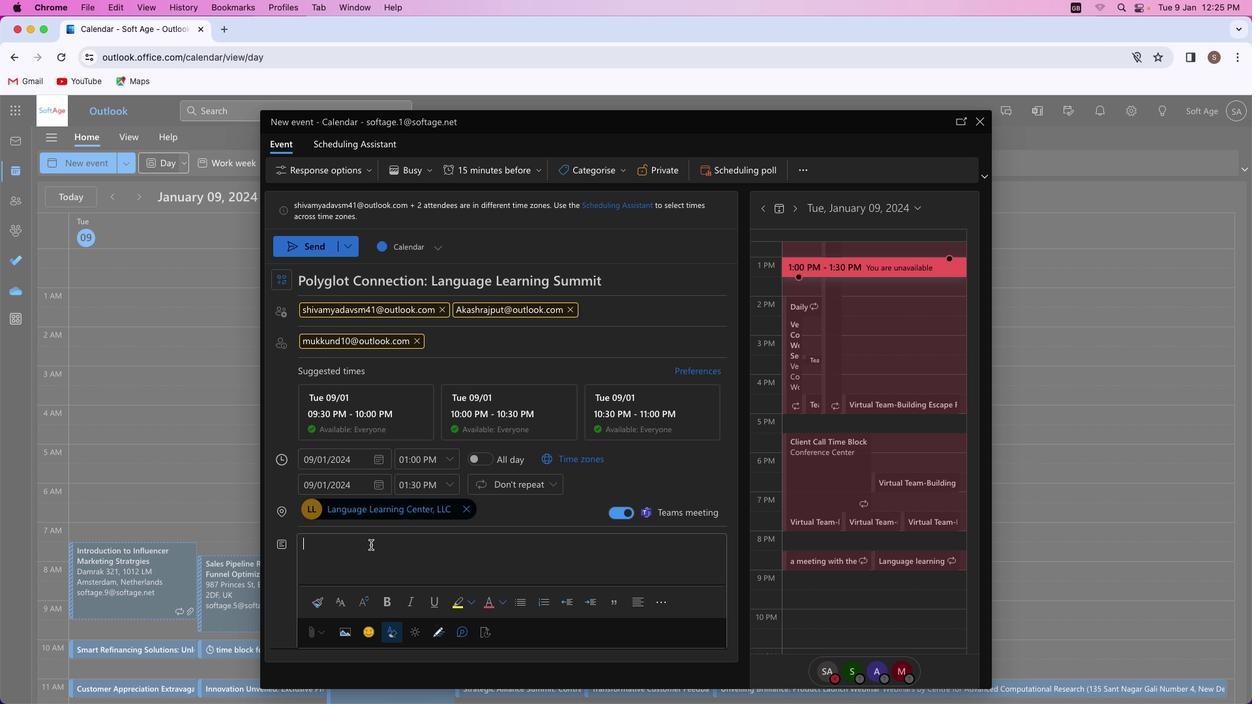 
Action: Key pressed Key.shift_r'I''m''m''e''r''s''e'Key.space'y''o''u''r''s''e''l''f'Key.space'i''n'Key.space'l''i''n''g''u''i''s''t''i''c'Key.space'e''x''p''l''o''r''a''t''i''o''n'Key.space'a''t'Key.space'o''u''r'Key.space'm''e''e''t''u''p''.'Key.spaceKey.shift'C''o''n''n''e''c''t'Key.space'w''i''t''h'Key.space'l''a''n''g''u''a''g''e'Key.space'e''n''t''h''u''s''i''a''s''t'','Key.space'p''r''a''c''t''i''c''e'Key.space'n''e''w'Key.space's''k''i''l''l''s'','Key.space'a''n''d'Key.space'e''m''b''r''a''c''e'Key.space'c''u''l''t''u''r''a''l'Key.space'd''i''v''e''r''s''i''t''y''.'Key.spaceKey.shift_r'J''o''i''n'Key.space't''h''e'Key.space'c''o''n''v''e''r''s''a''t''i''o''n'Key.space'a''n''d'Key.space'e''x''p''a''n''d'Key.space'y''o''u''r'Key.space'h''o''r''i''z''o''n''s''.'
Screenshot: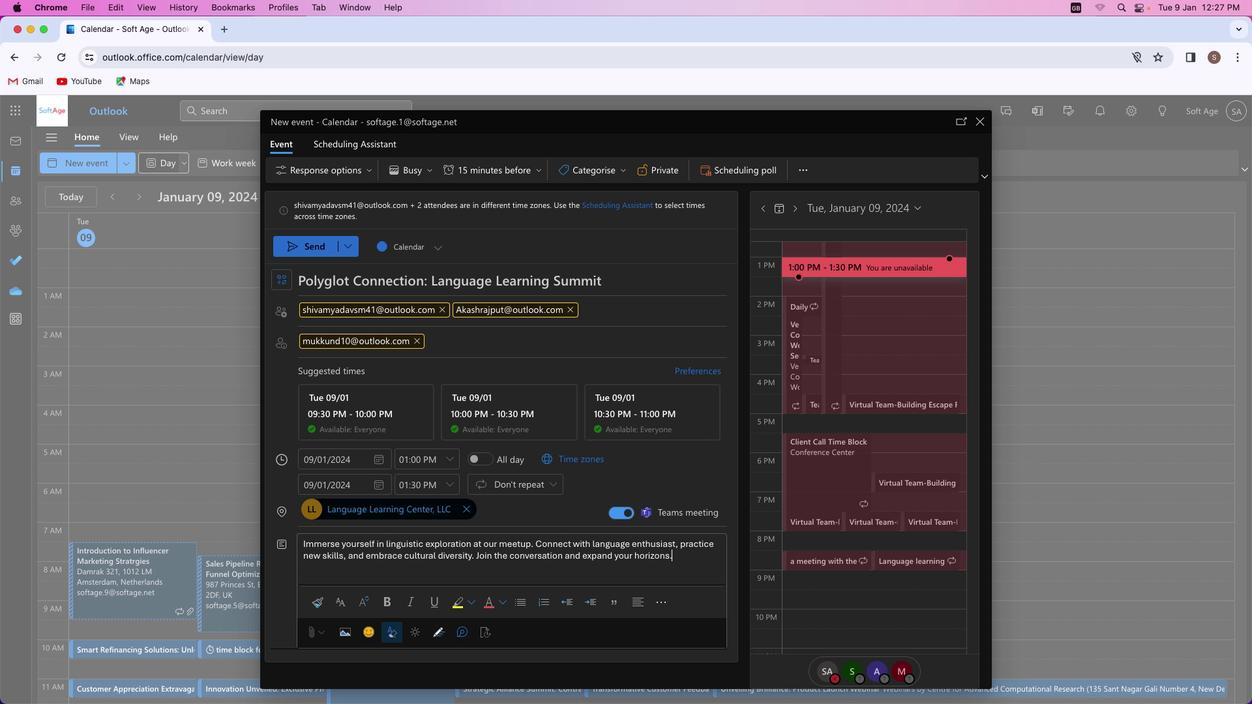 
Action: Mouse moved to (384, 545)
Screenshot: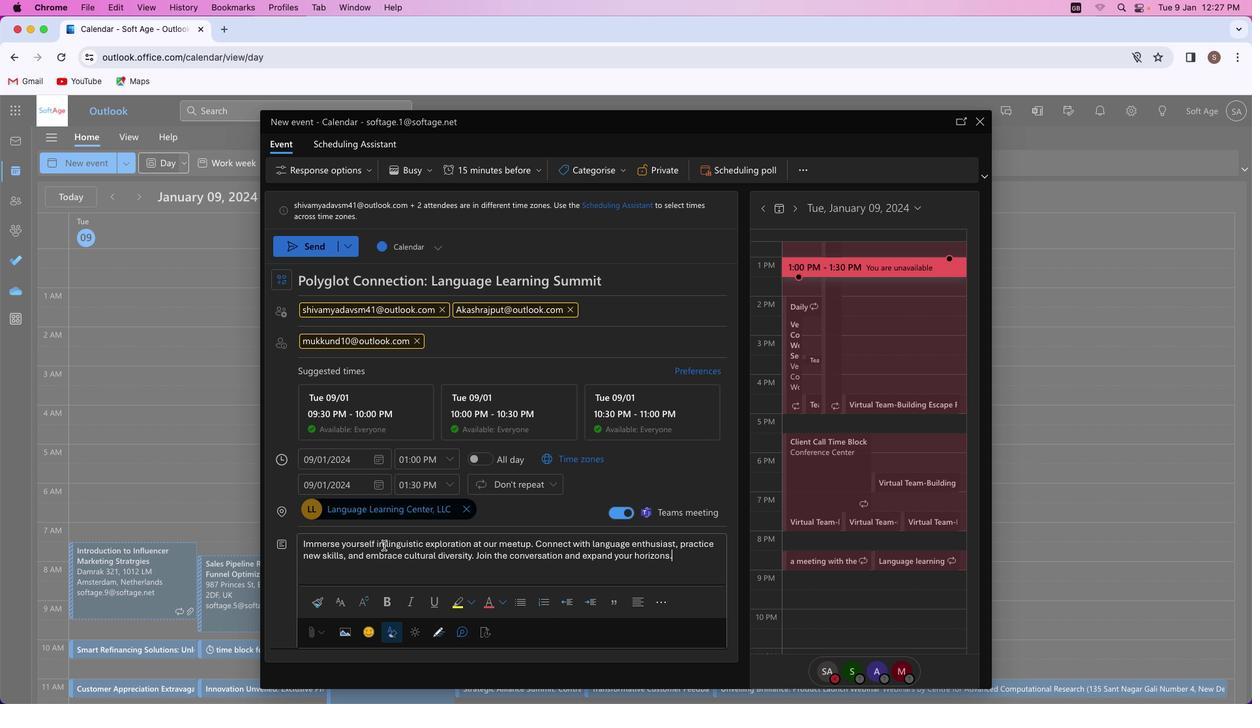 
Action: Mouse pressed left at (384, 545)
Screenshot: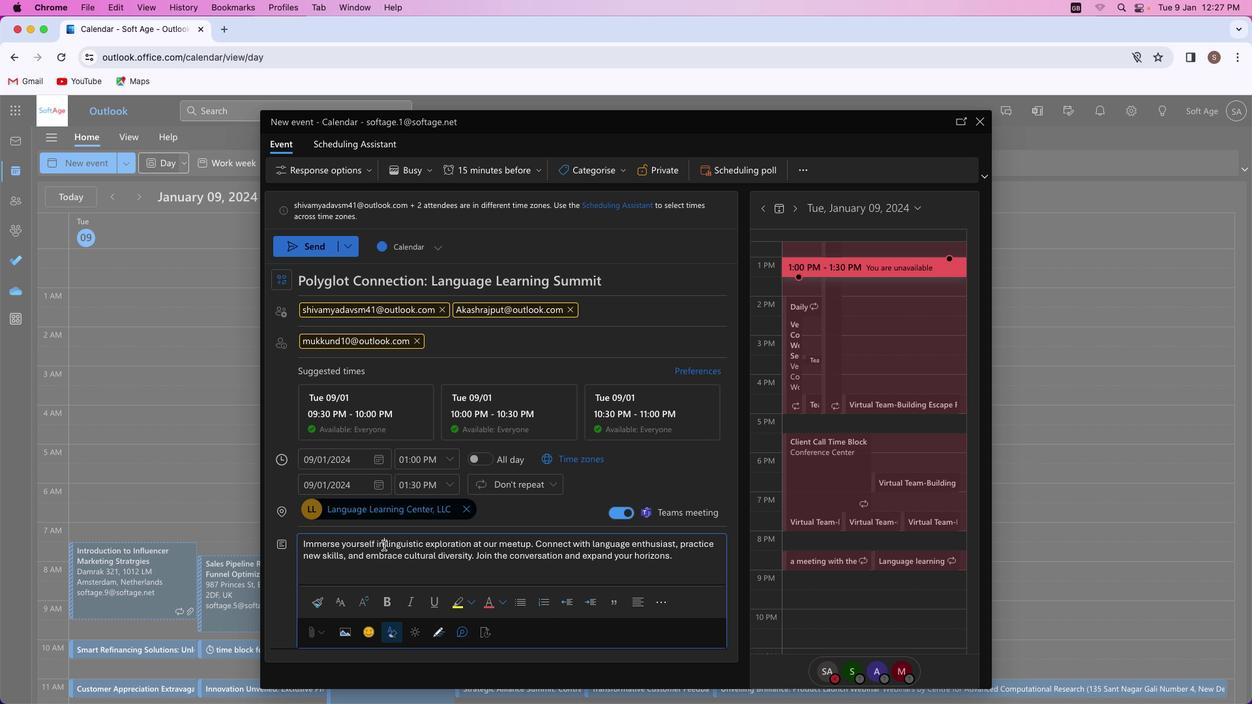 
Action: Mouse moved to (383, 600)
Screenshot: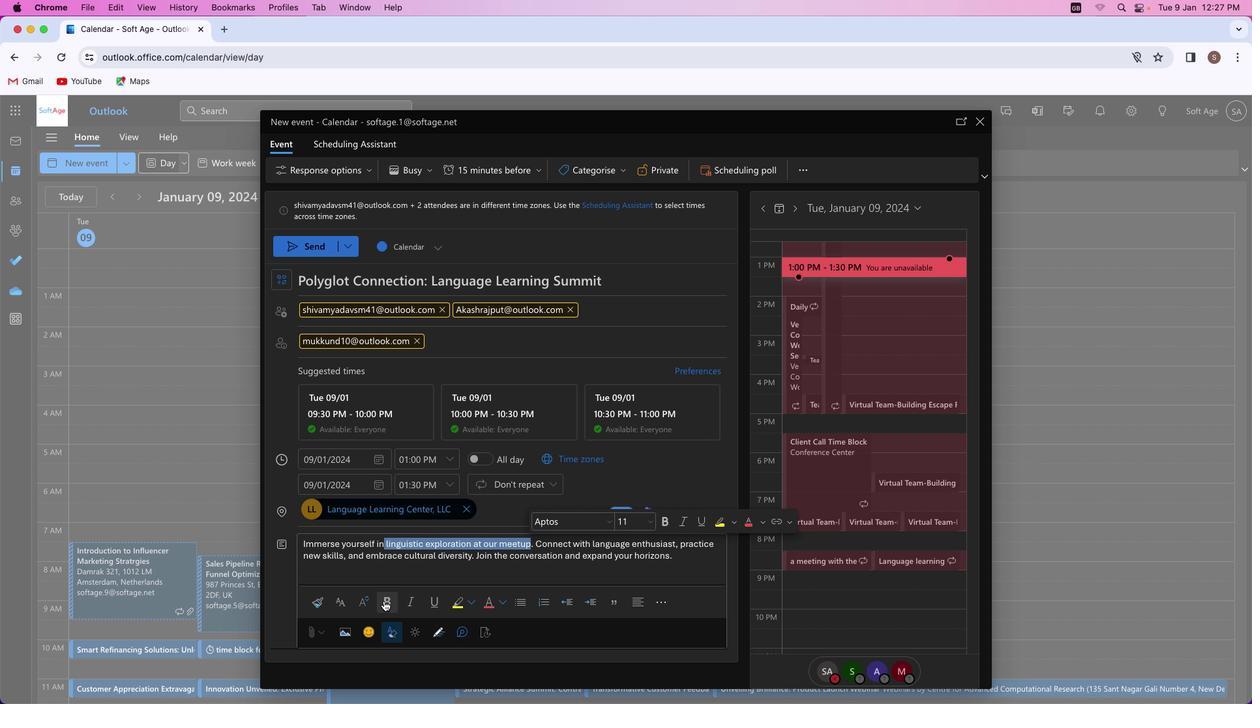 
Action: Mouse pressed left at (383, 600)
Screenshot: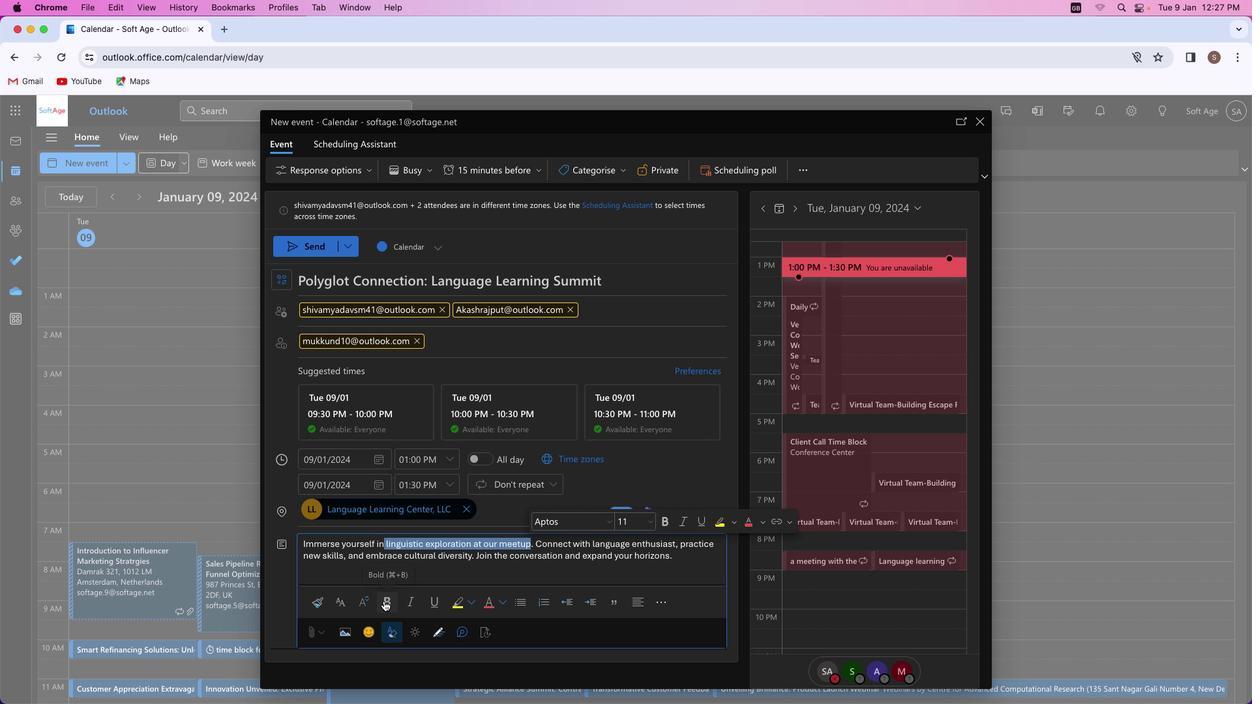 
Action: Mouse moved to (409, 600)
Screenshot: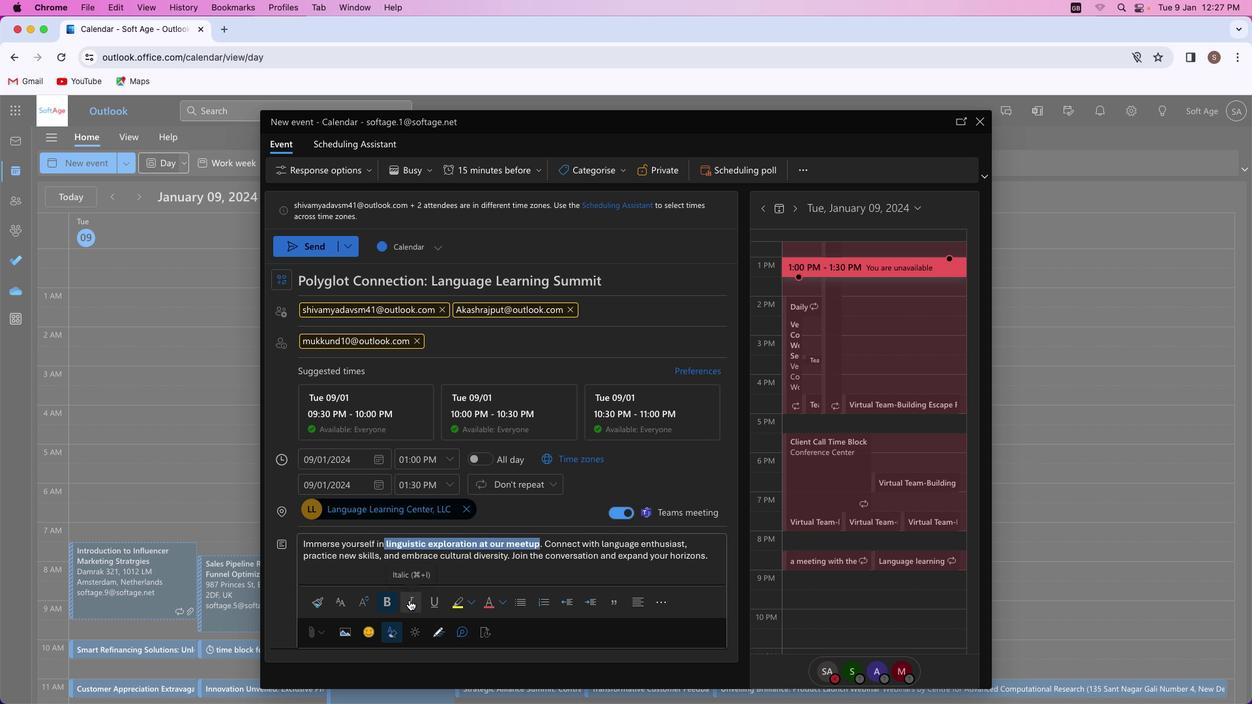 
Action: Mouse pressed left at (409, 600)
Screenshot: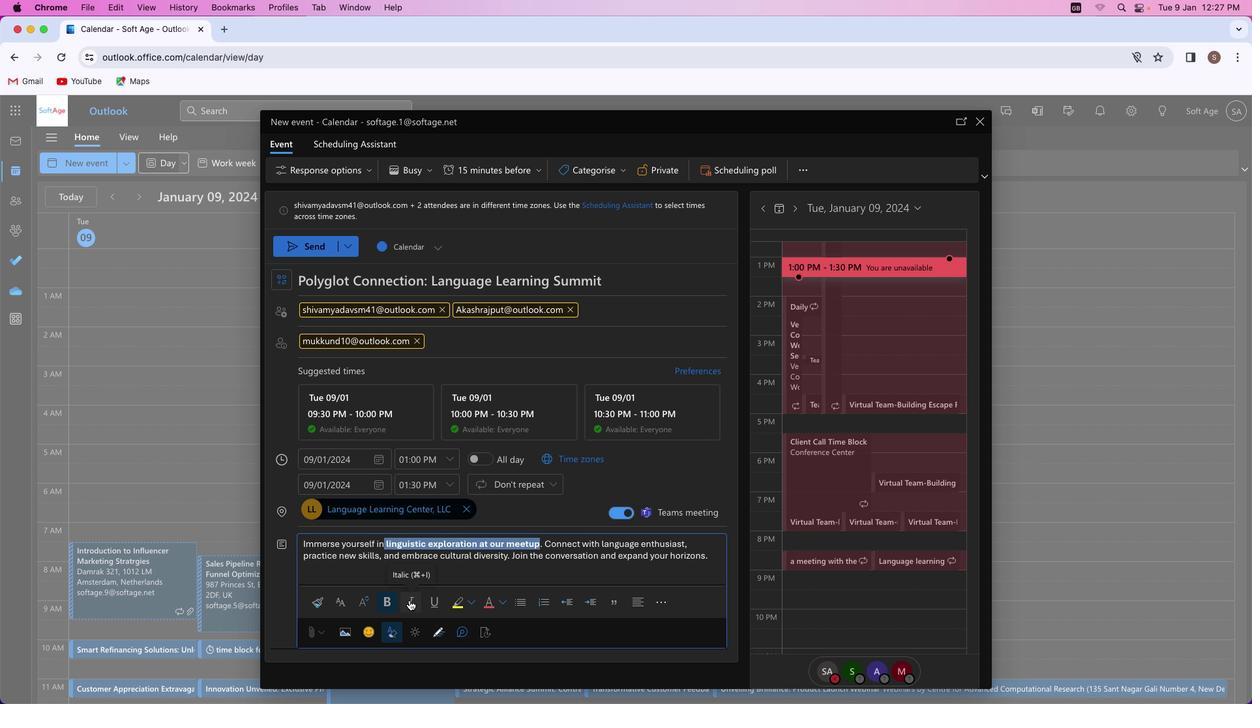 
Action: Mouse moved to (498, 598)
Screenshot: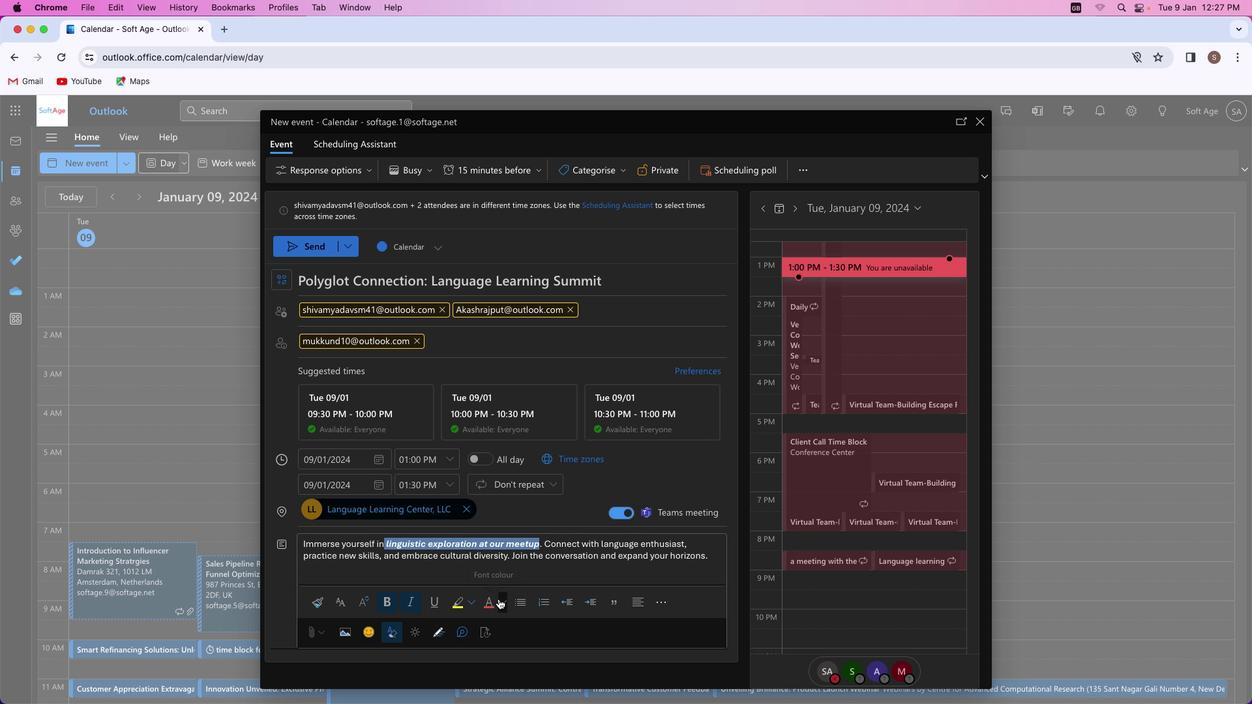 
Action: Mouse pressed left at (498, 598)
Screenshot: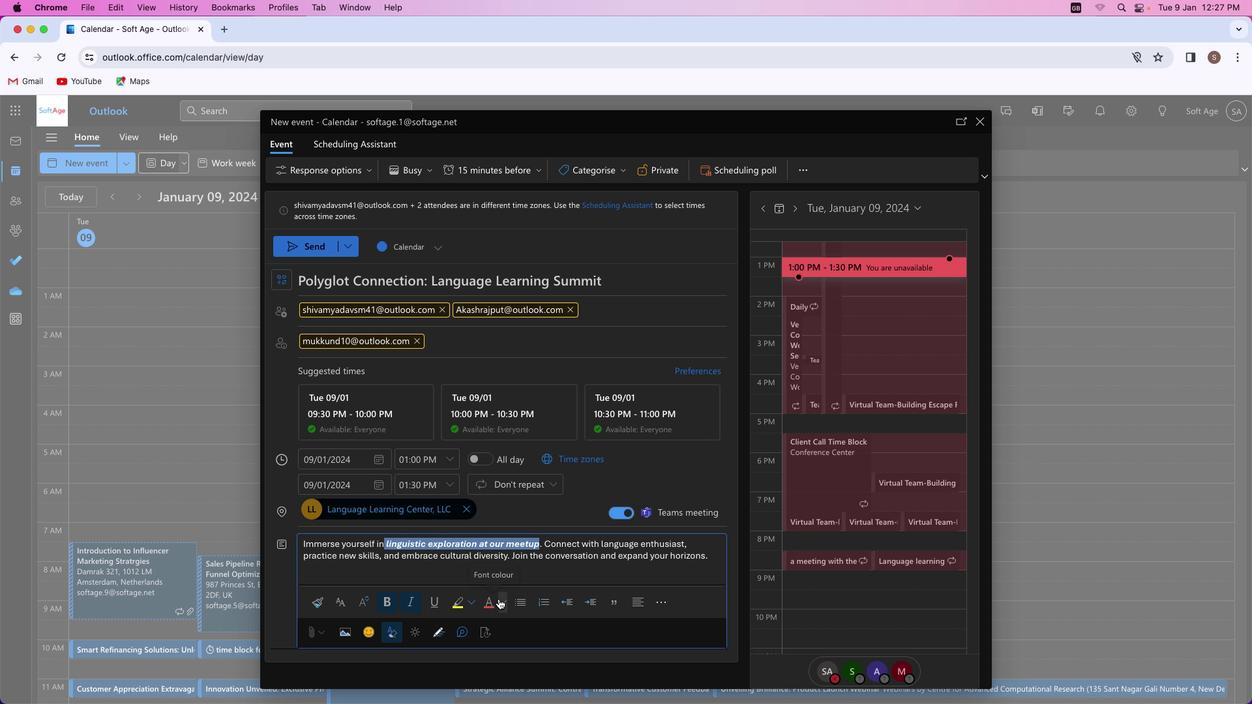 
Action: Mouse moved to (538, 532)
Screenshot: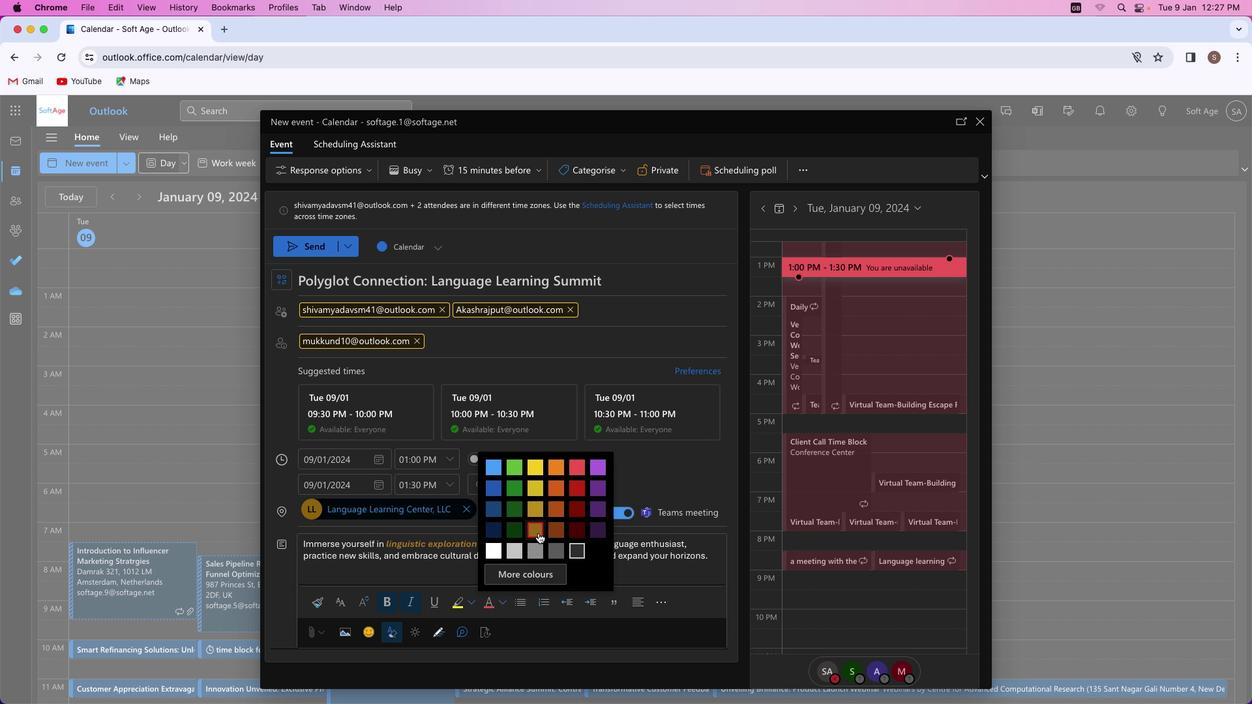 
Action: Mouse pressed left at (538, 532)
Screenshot: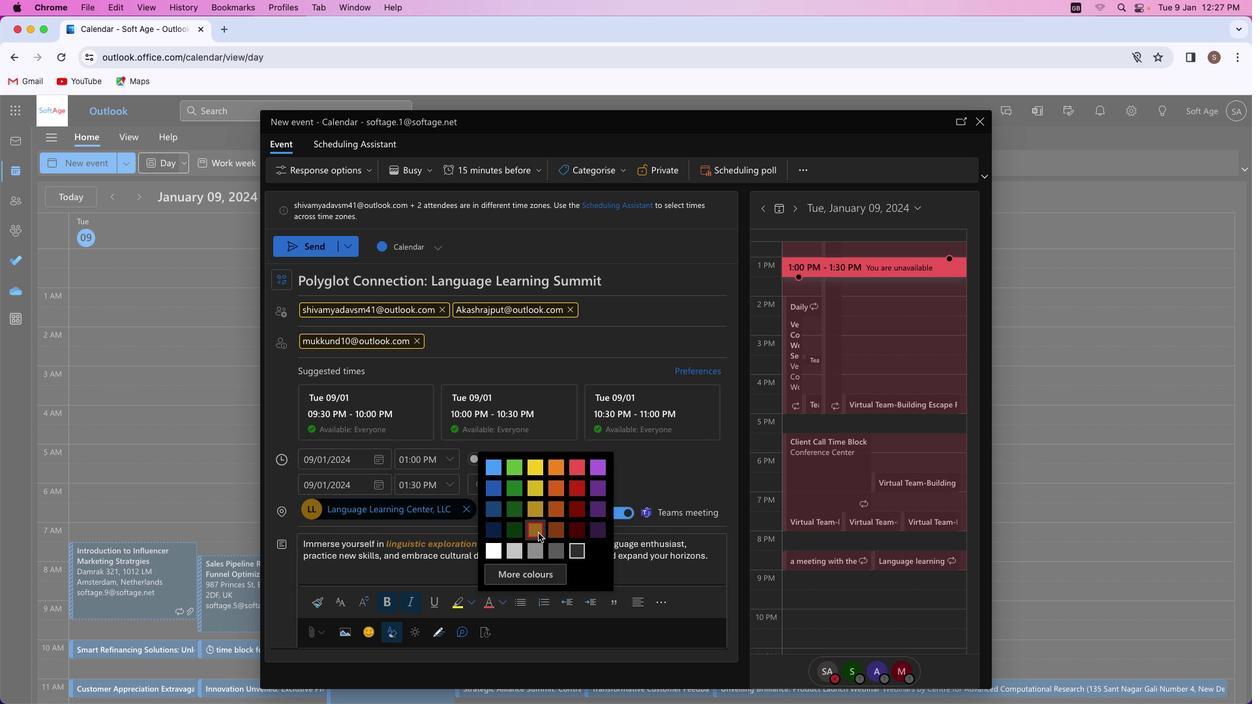 
Action: Mouse moved to (469, 601)
Screenshot: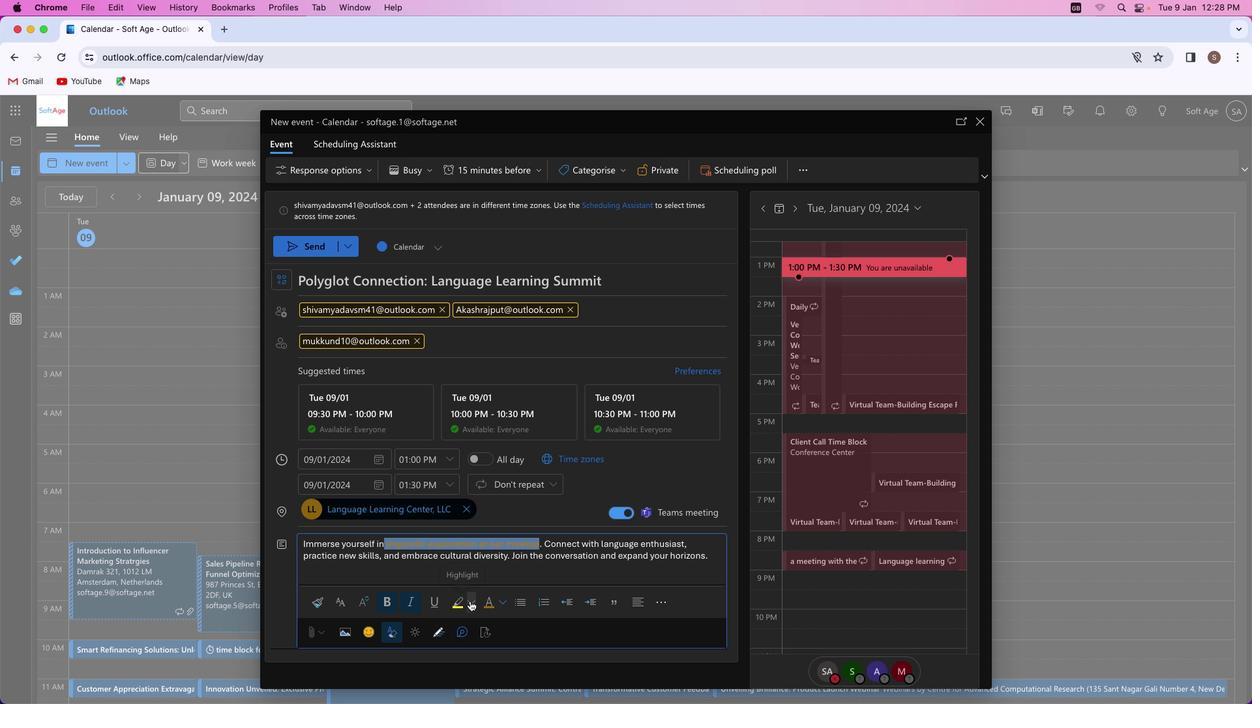 
Action: Mouse pressed left at (469, 601)
Screenshot: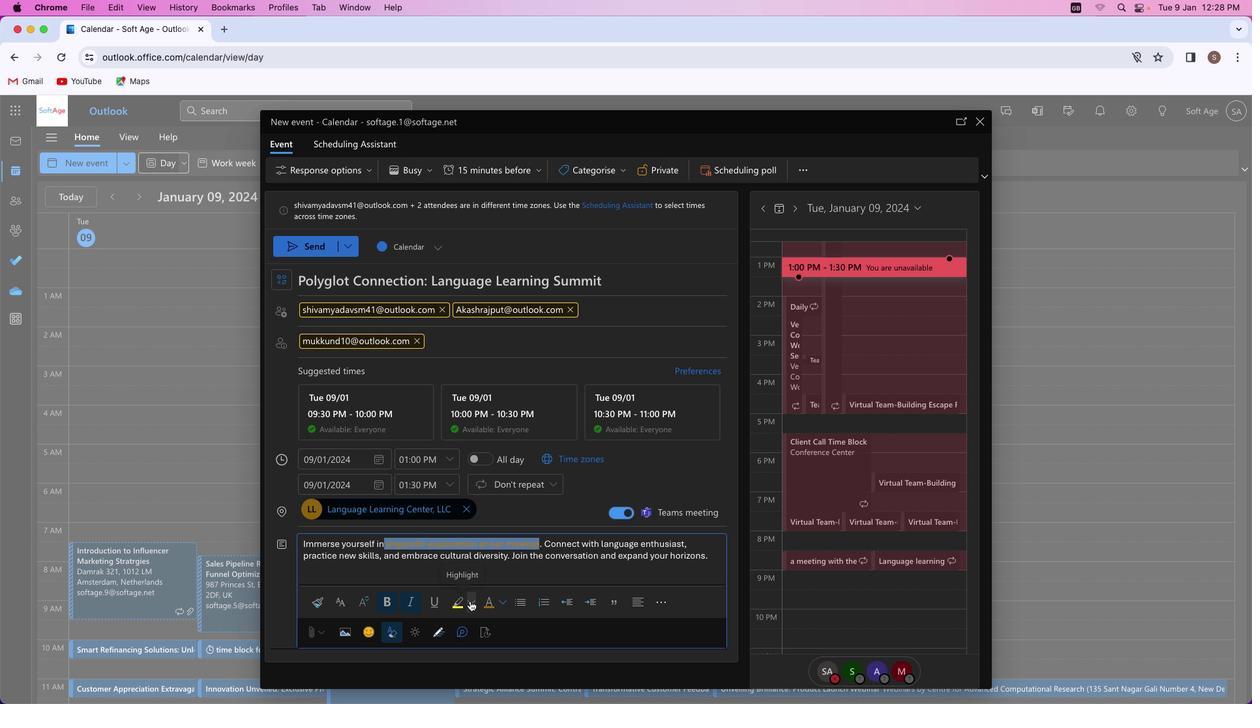 
Action: Mouse moved to (422, 574)
Screenshot: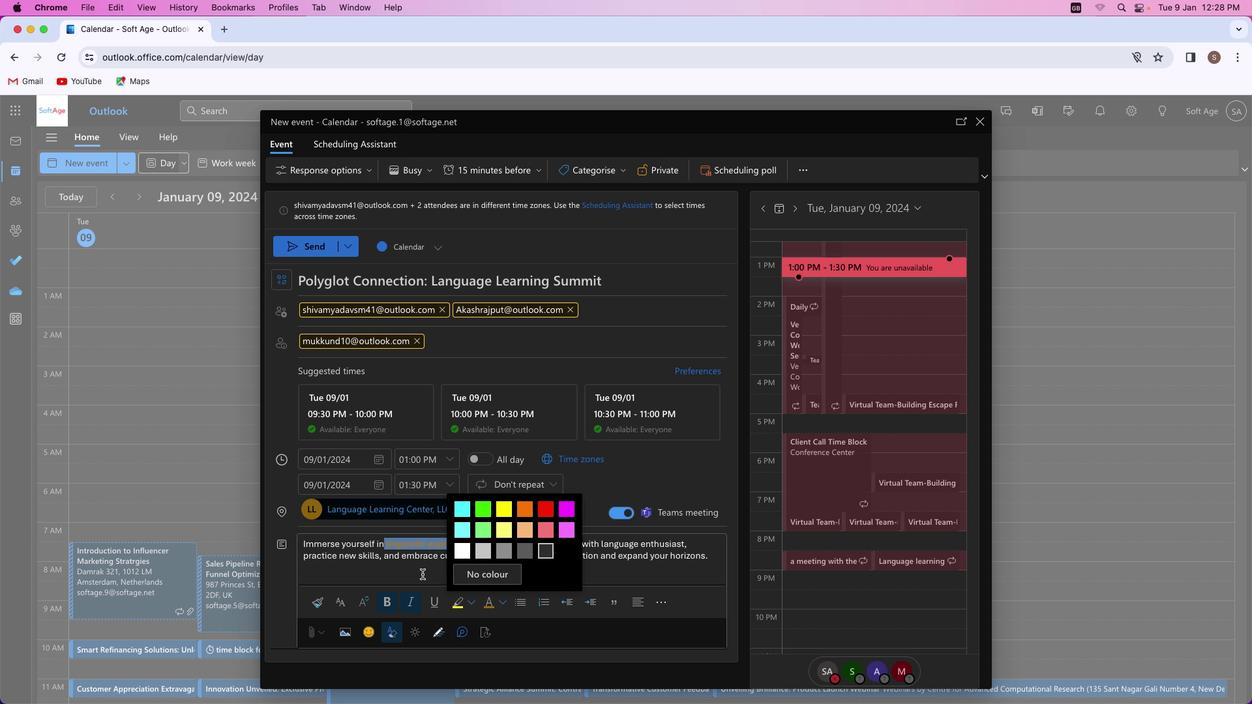 
Action: Mouse pressed left at (422, 574)
Screenshot: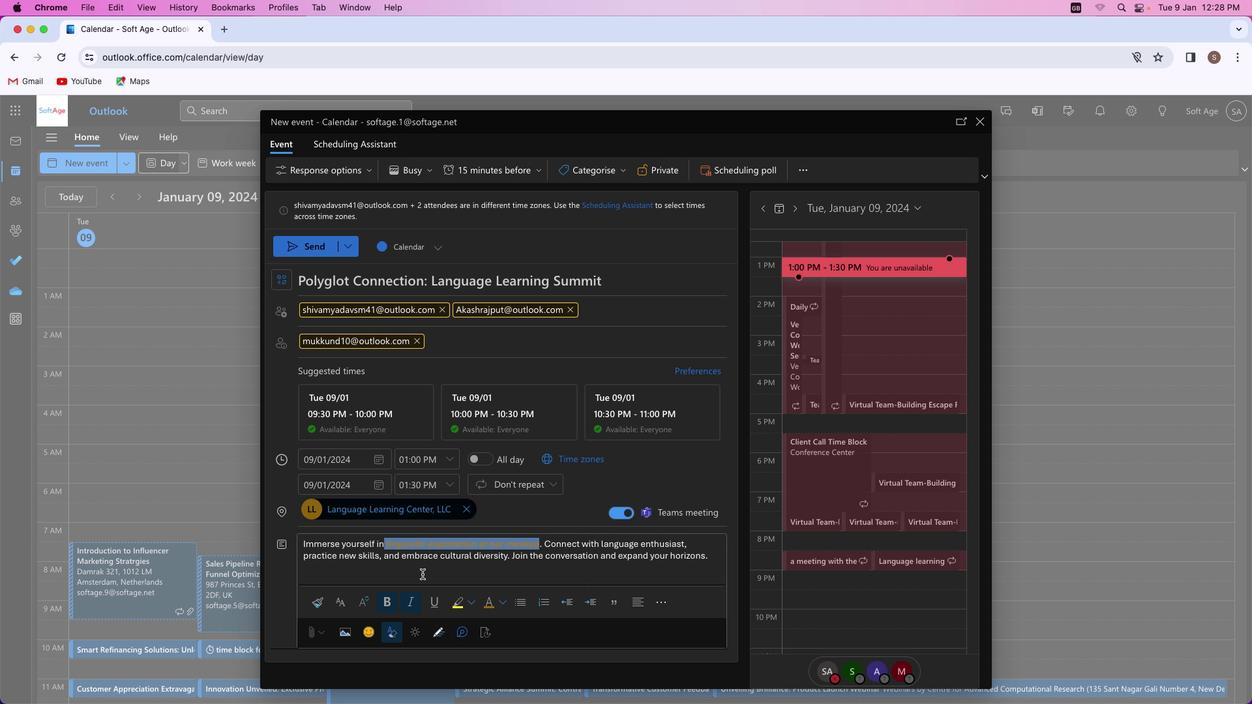 
Action: Mouse moved to (530, 579)
Screenshot: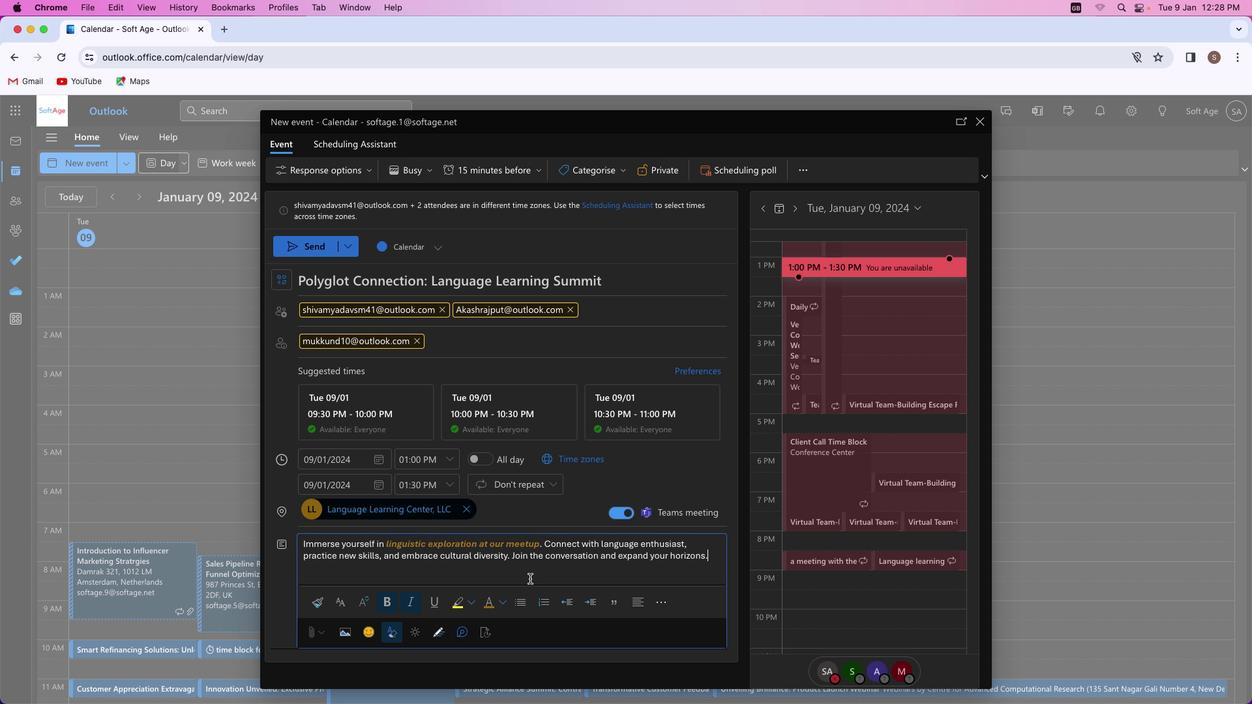 
Action: Mouse pressed left at (530, 579)
Screenshot: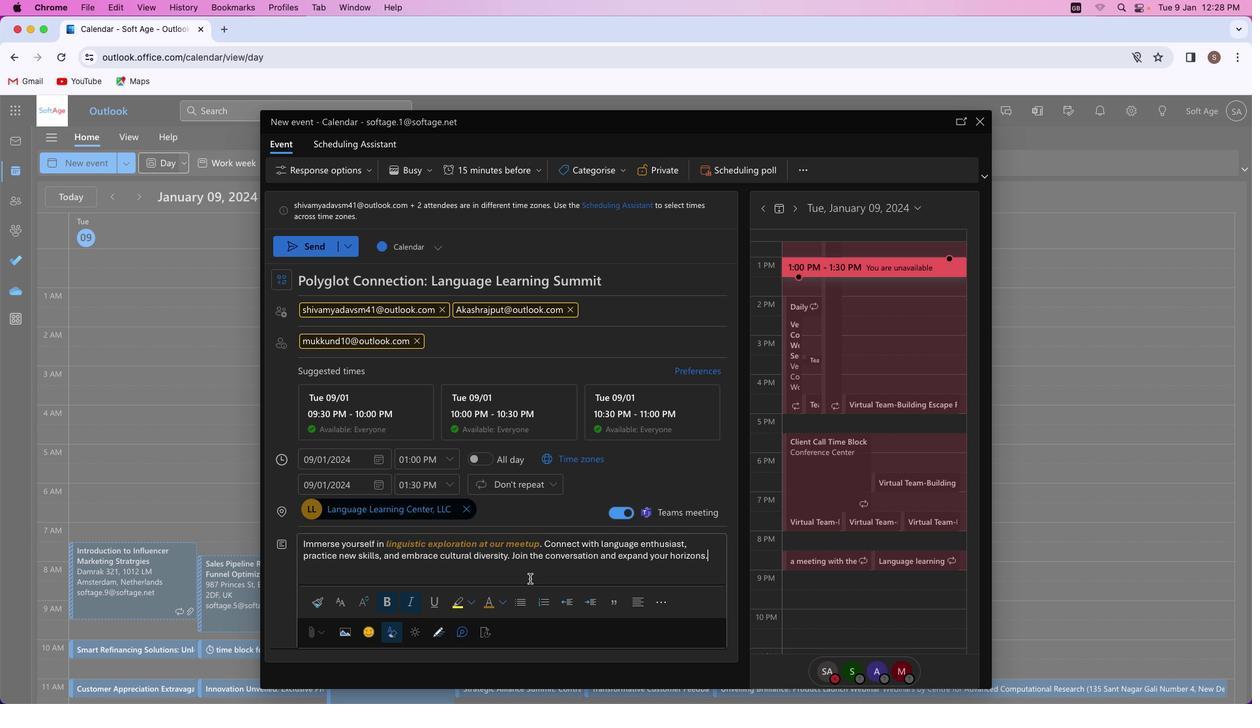 
Action: Mouse moved to (600, 544)
Screenshot: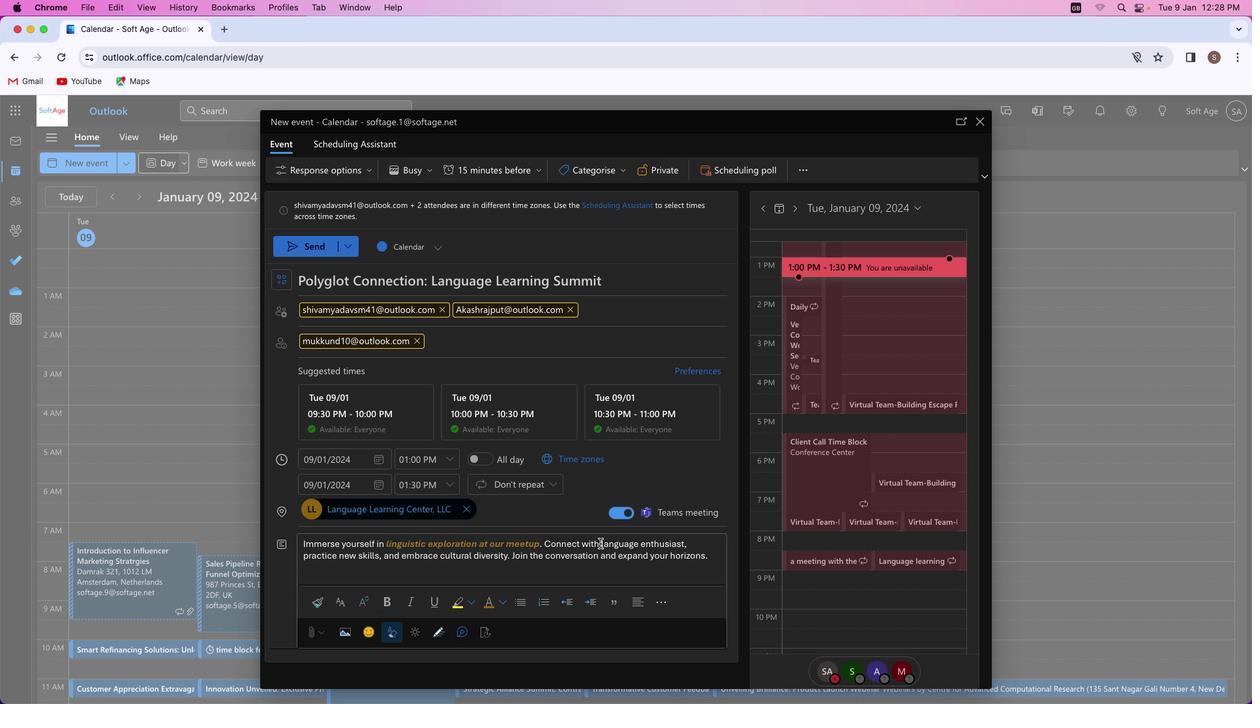 
Action: Mouse pressed left at (600, 544)
Screenshot: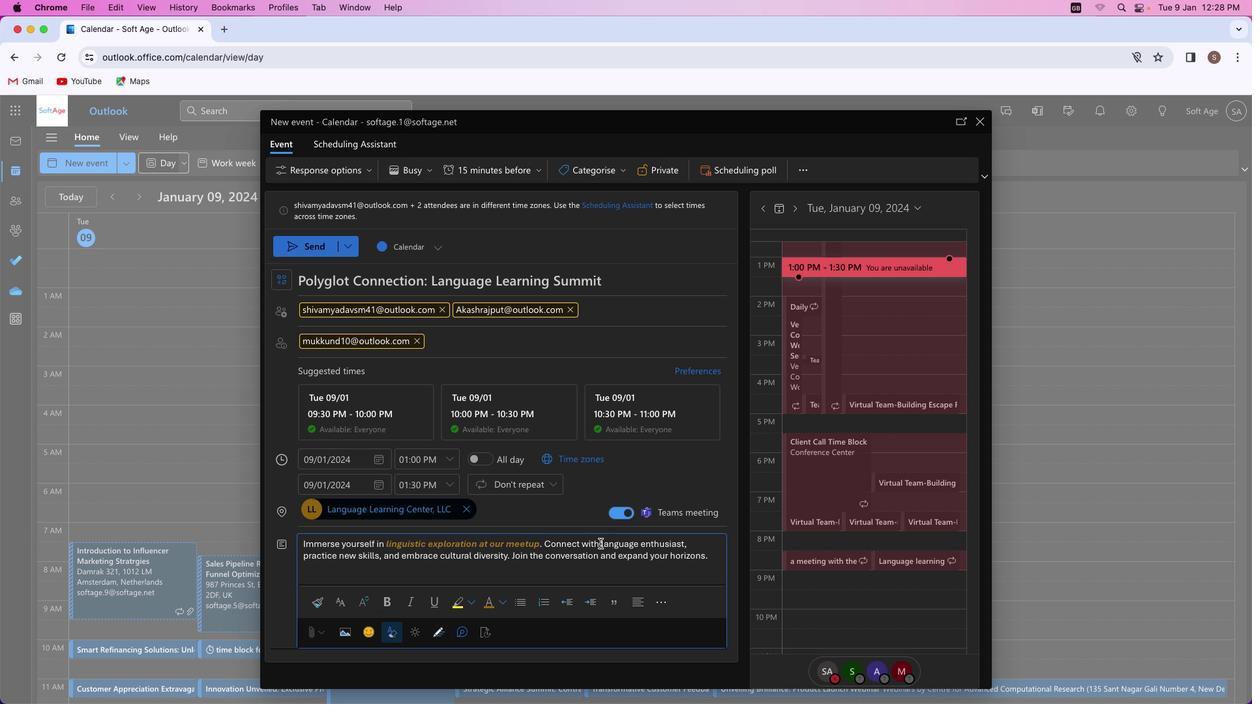 
Action: Mouse moved to (438, 602)
Screenshot: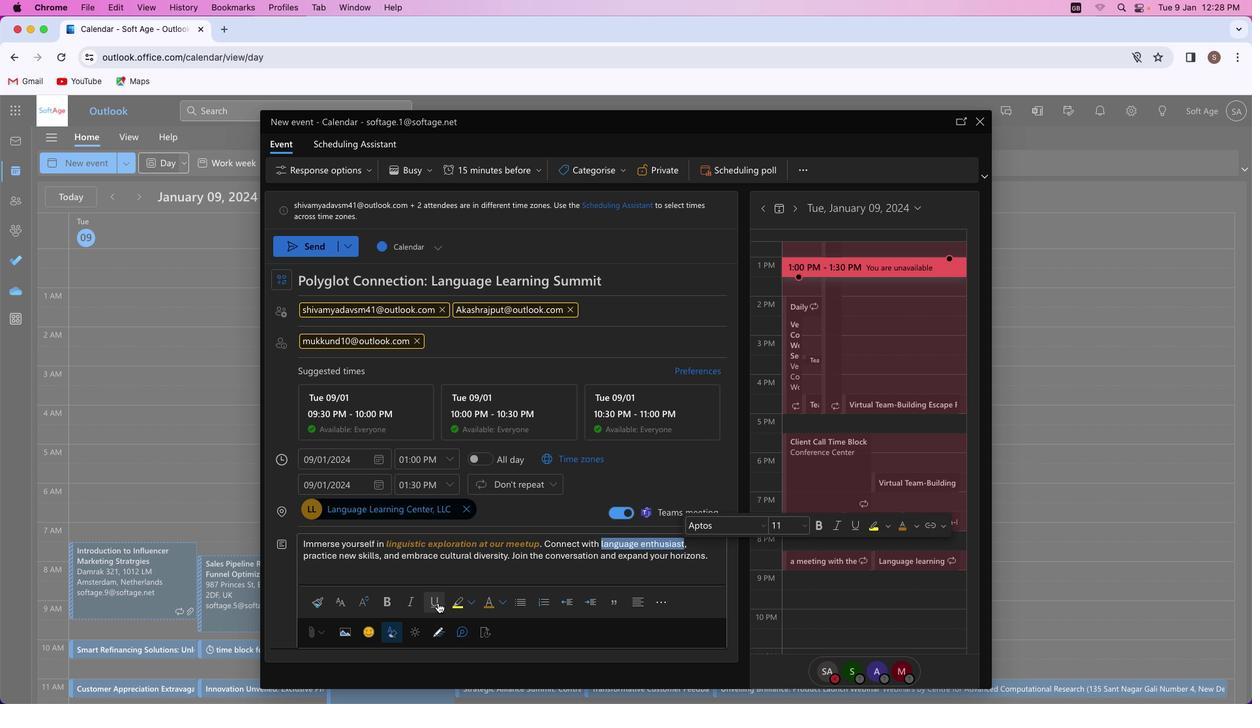 
Action: Mouse pressed left at (438, 602)
Screenshot: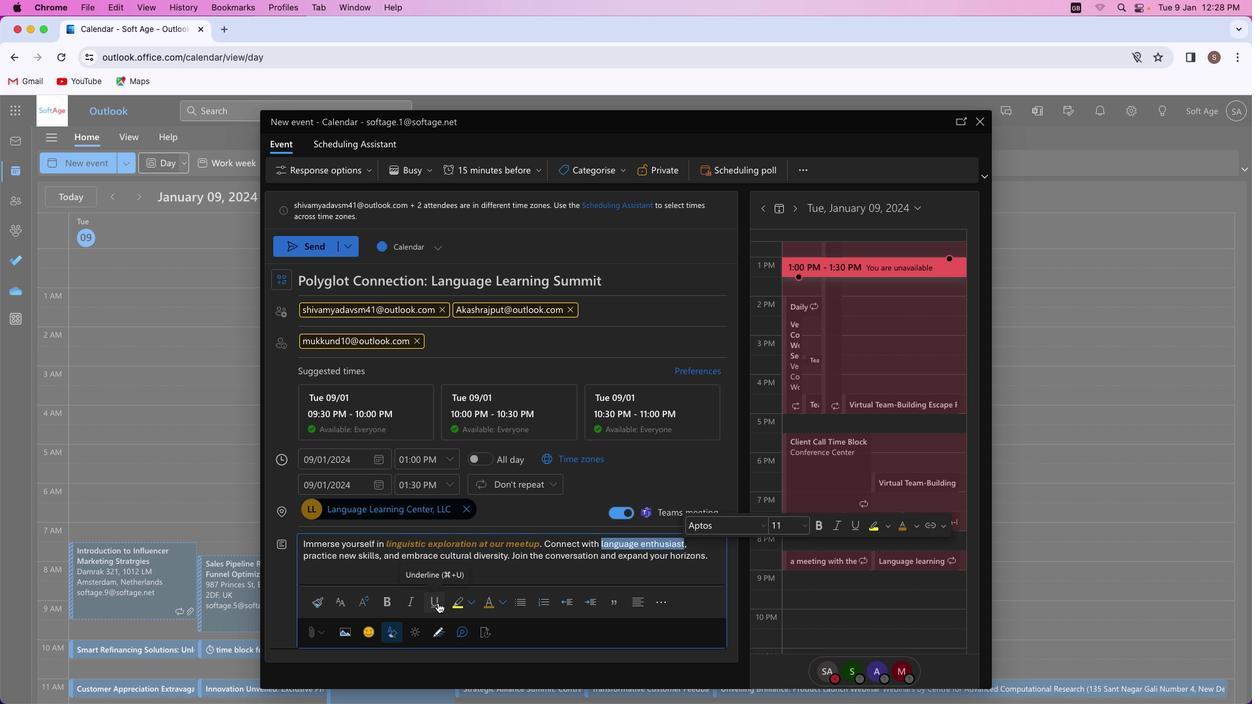 
Action: Mouse moved to (410, 600)
Screenshot: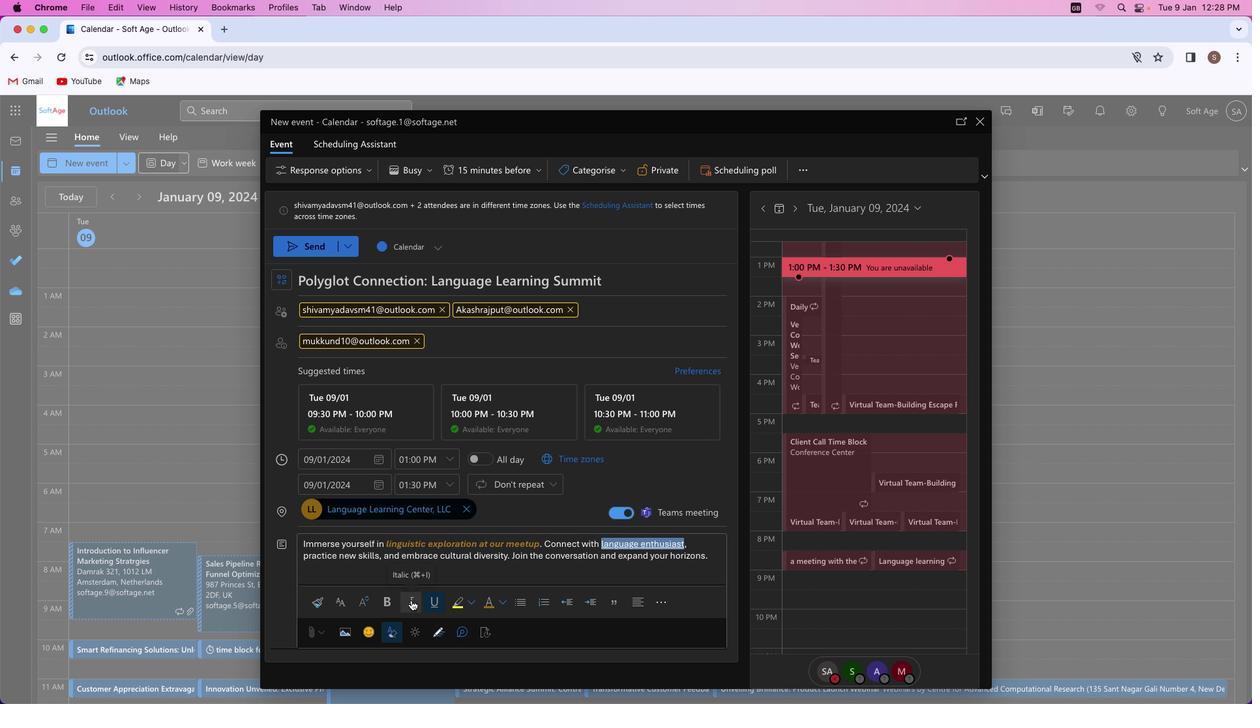 
Action: Mouse pressed left at (410, 600)
Screenshot: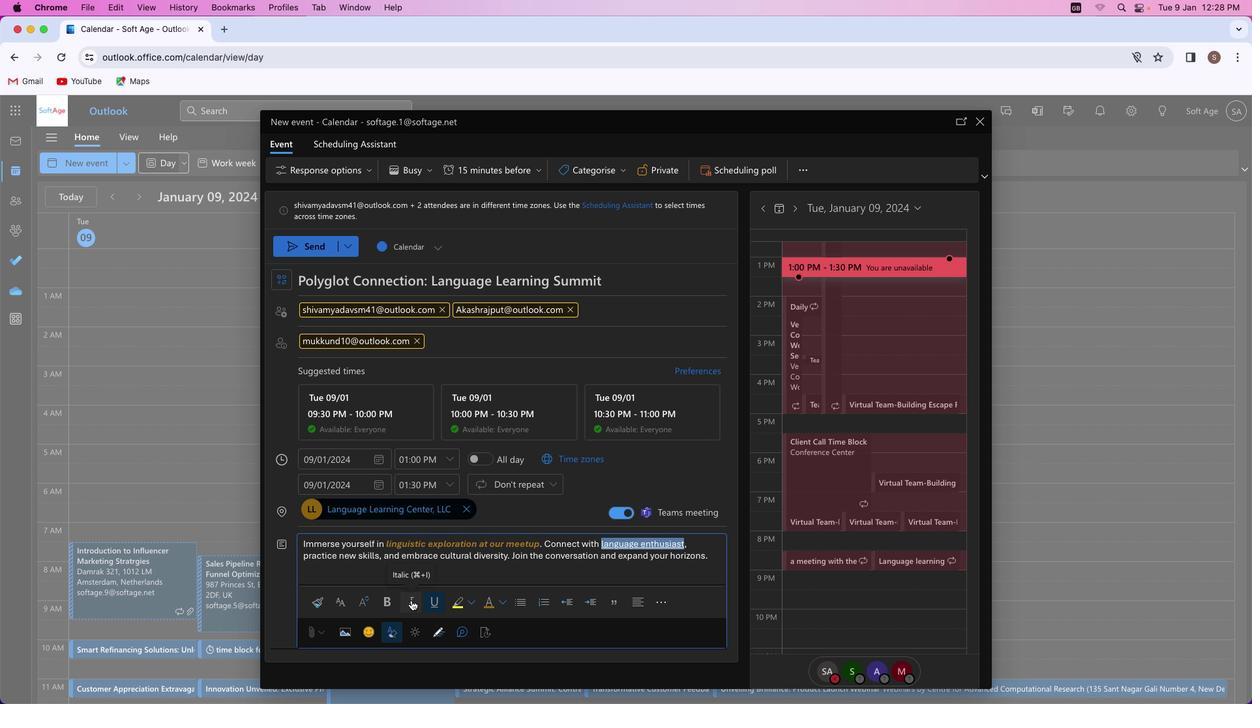 
Action: Mouse moved to (485, 583)
Screenshot: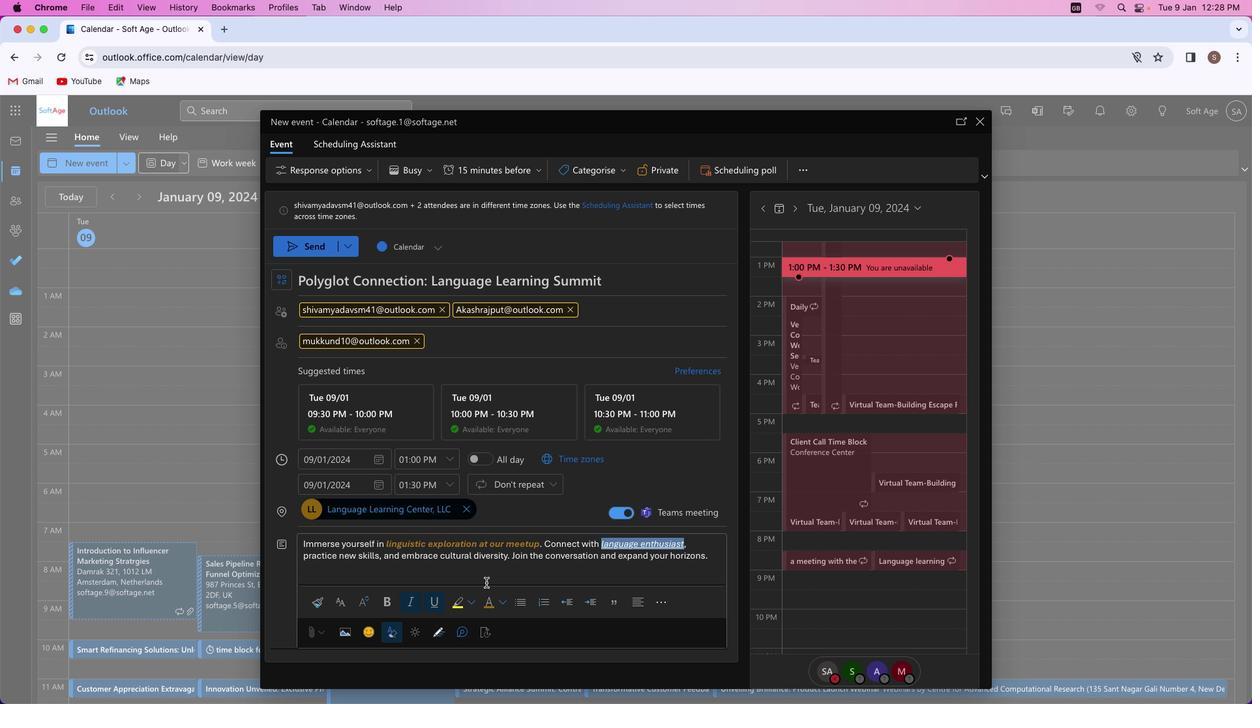 
Action: Mouse pressed left at (485, 583)
Screenshot: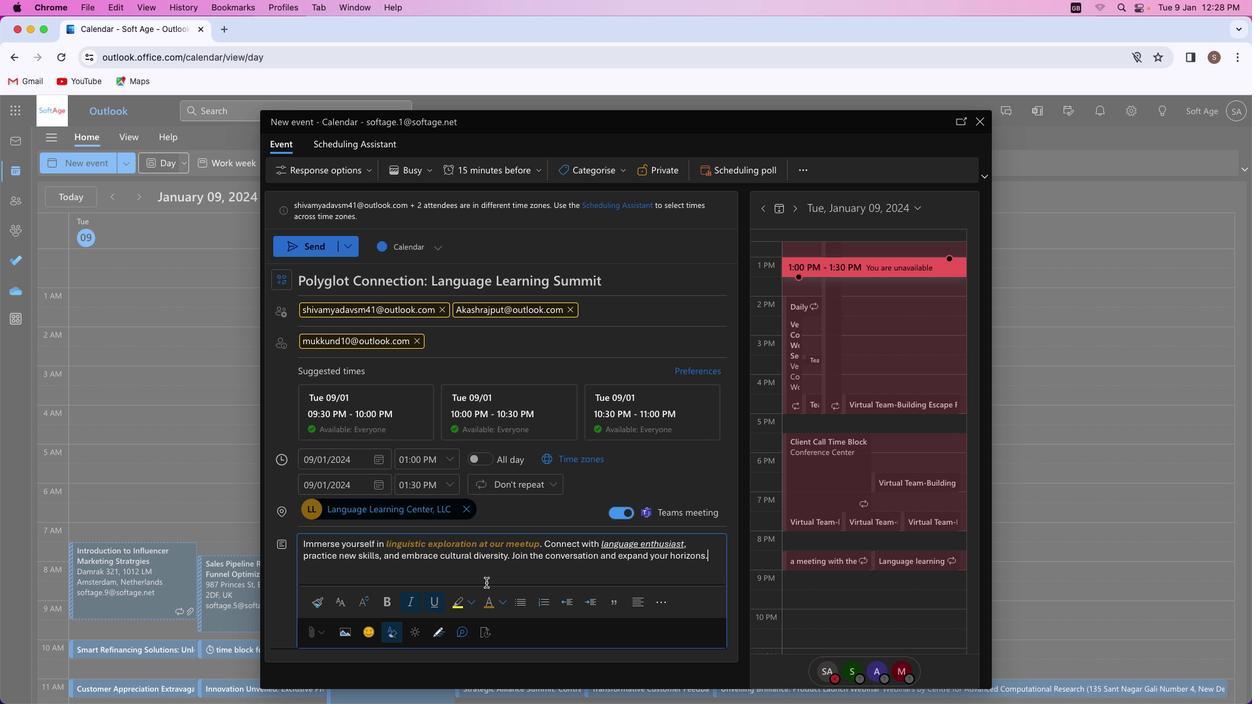 
Action: Mouse moved to (716, 563)
Screenshot: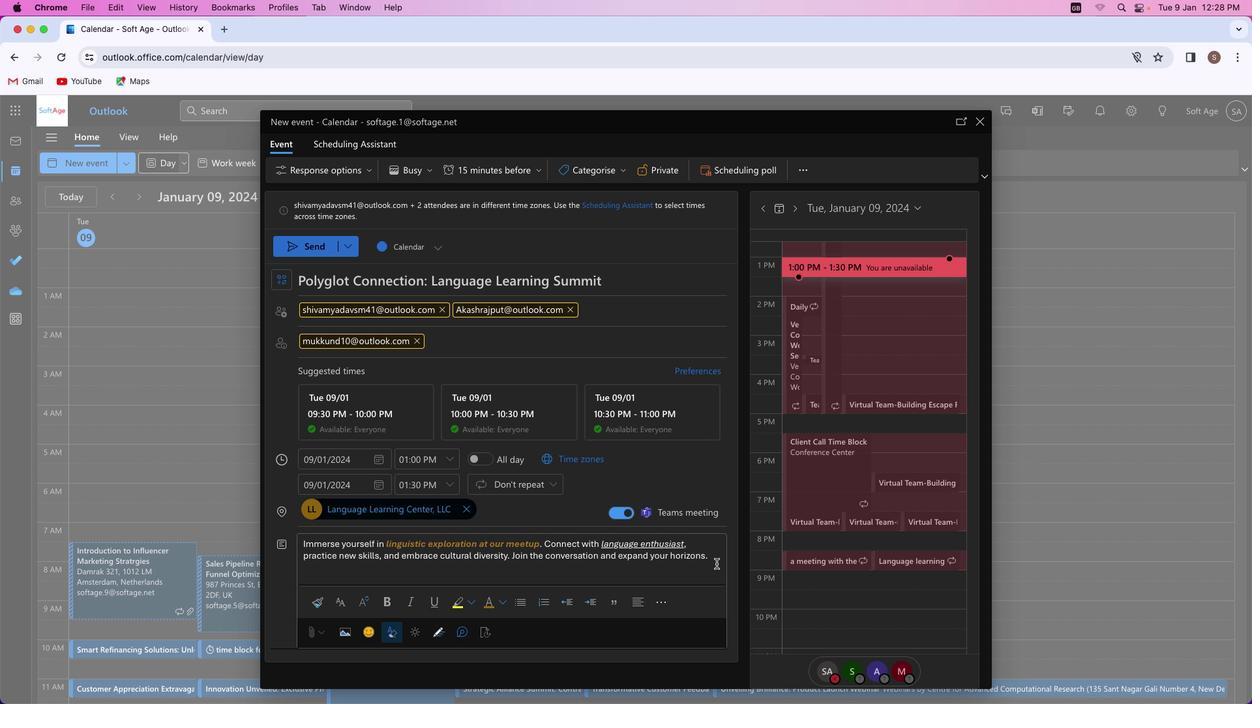 
Action: Mouse pressed left at (716, 563)
Screenshot: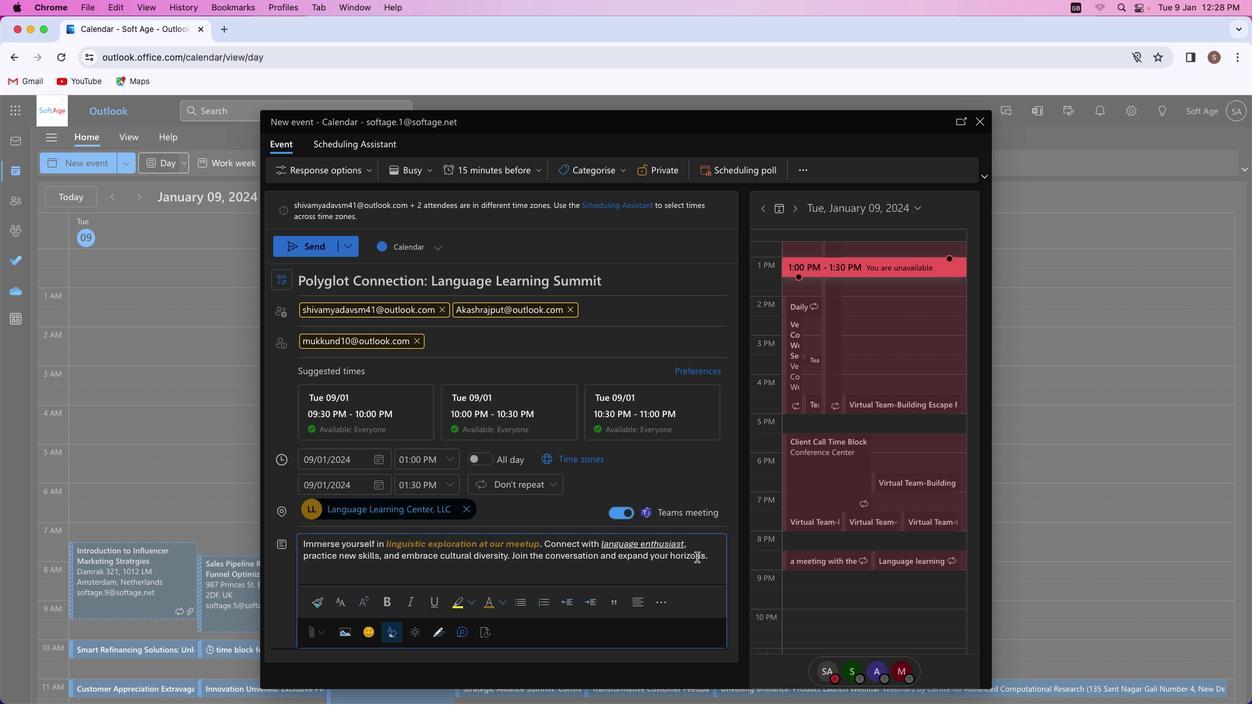
Action: Mouse moved to (470, 602)
Screenshot: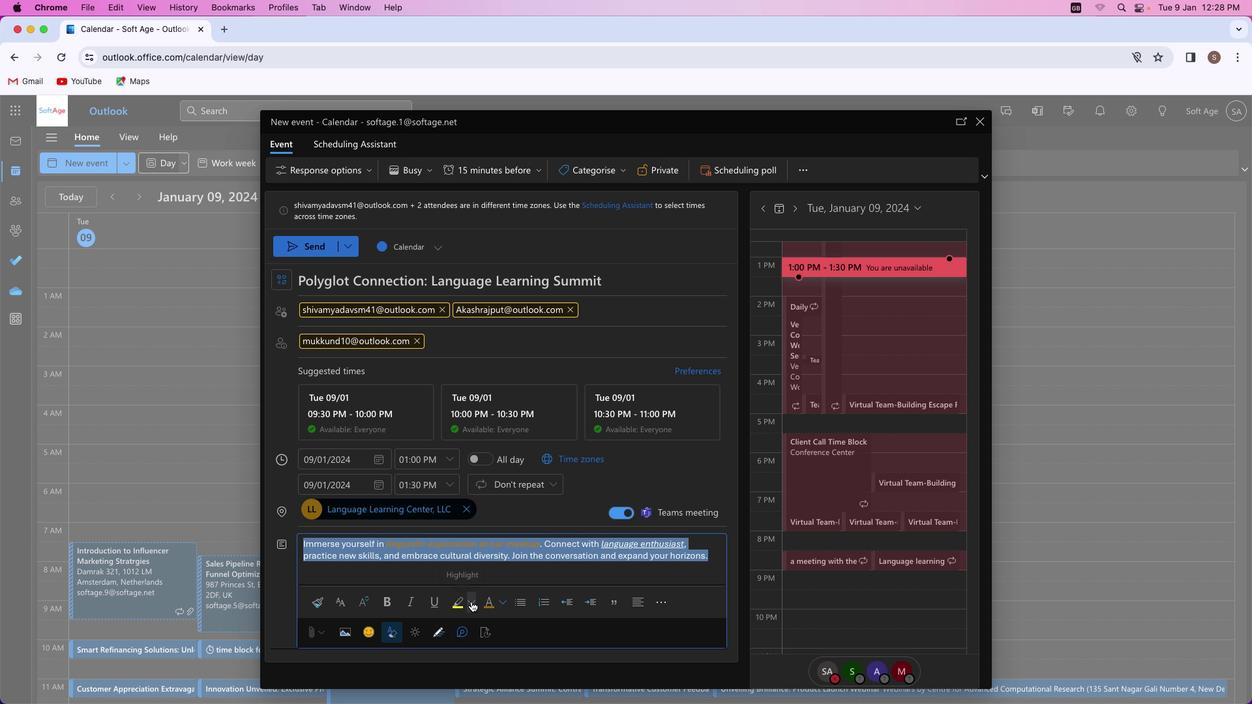 
Action: Mouse pressed left at (470, 602)
Screenshot: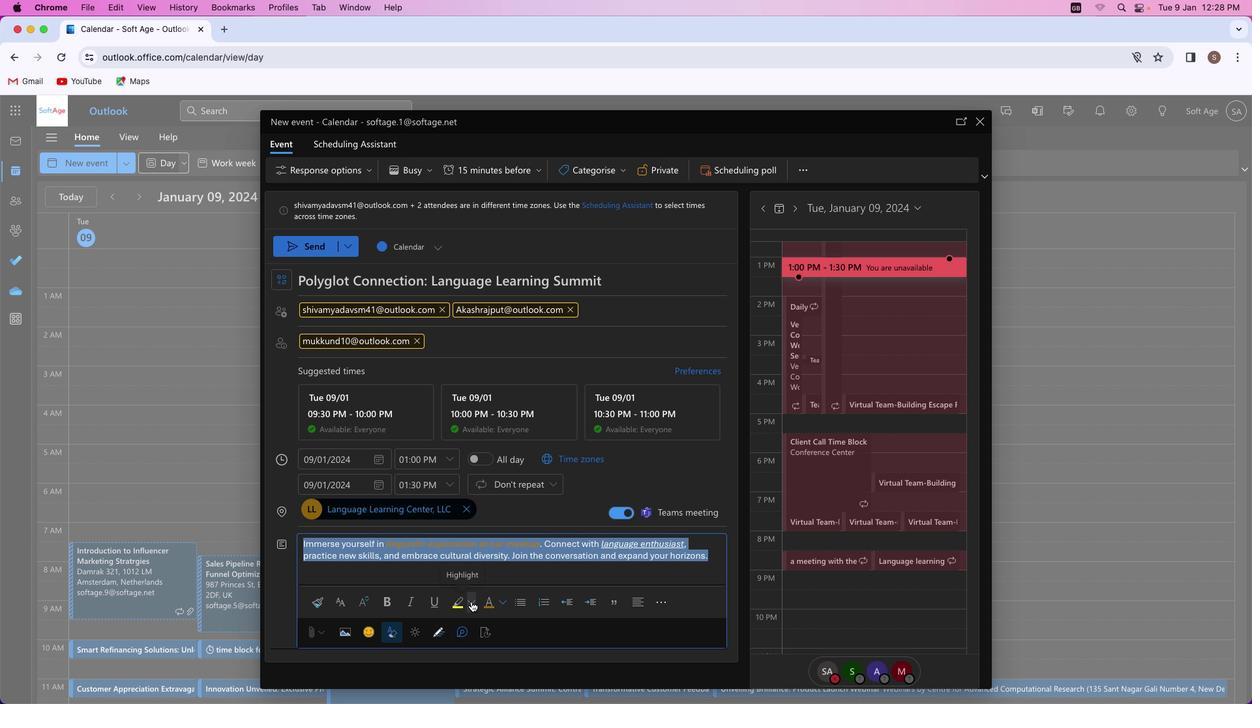 
Action: Mouse moved to (463, 553)
Screenshot: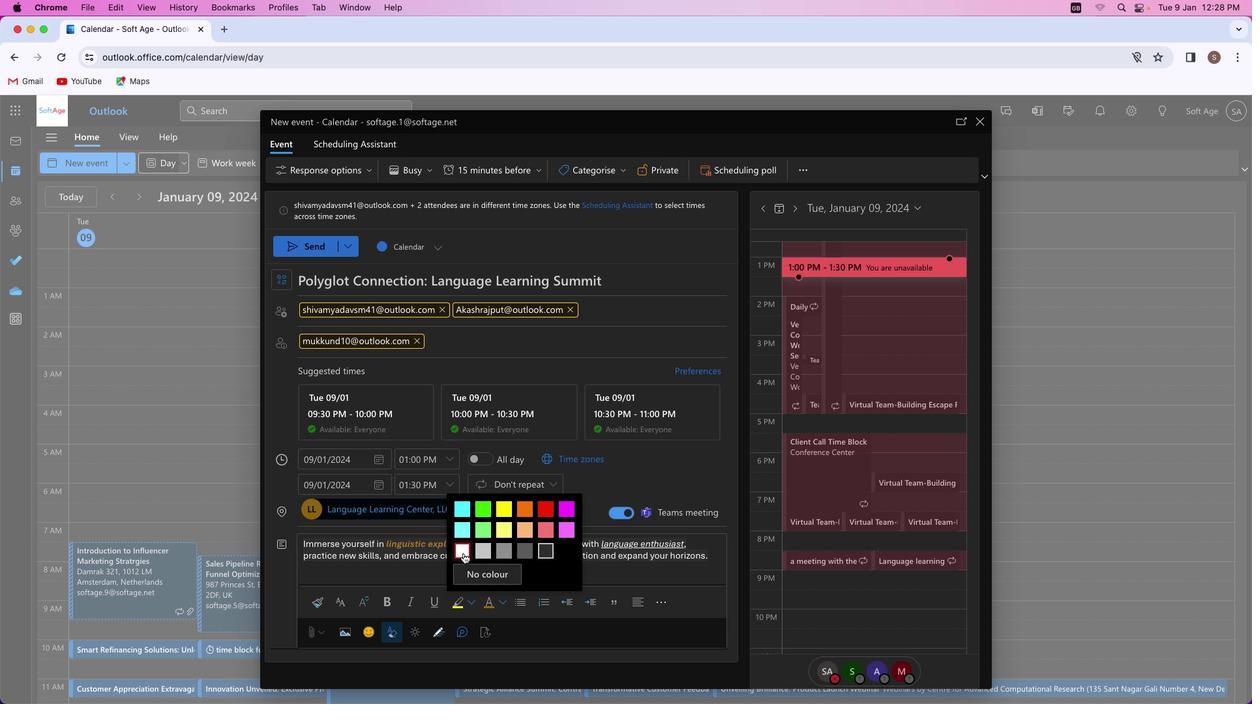 
Action: Mouse pressed left at (463, 553)
Screenshot: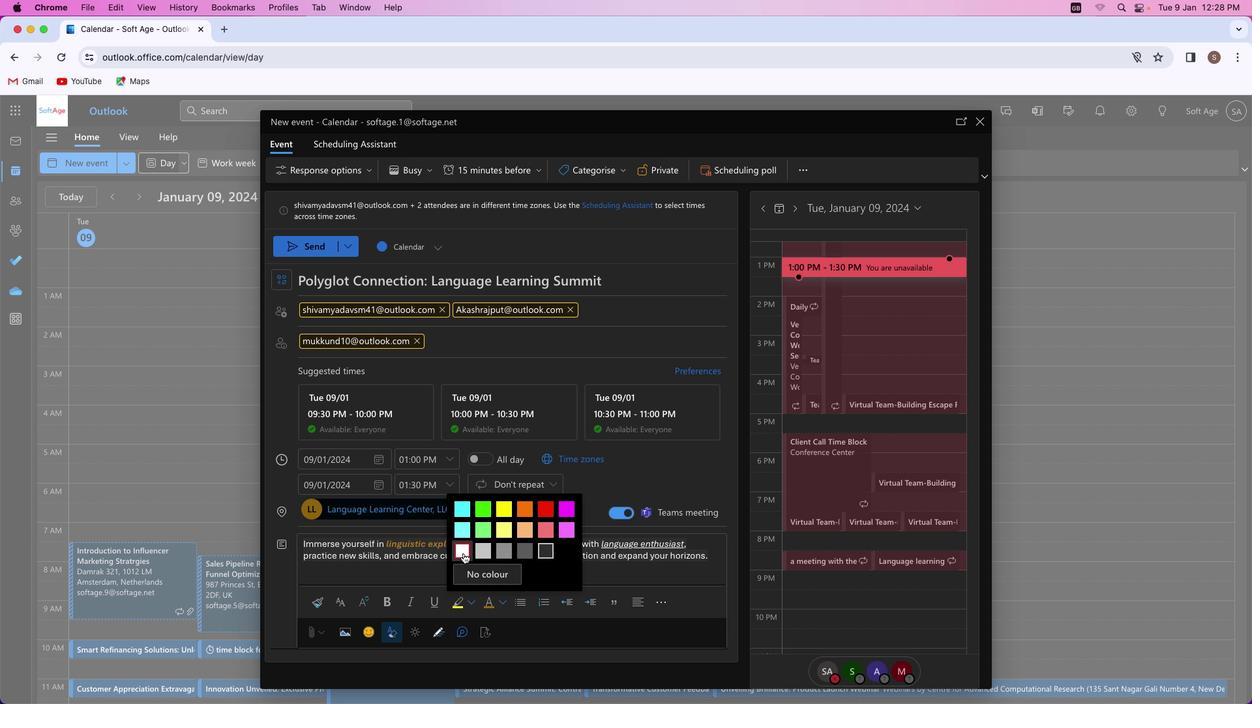 
Action: Mouse moved to (594, 580)
Screenshot: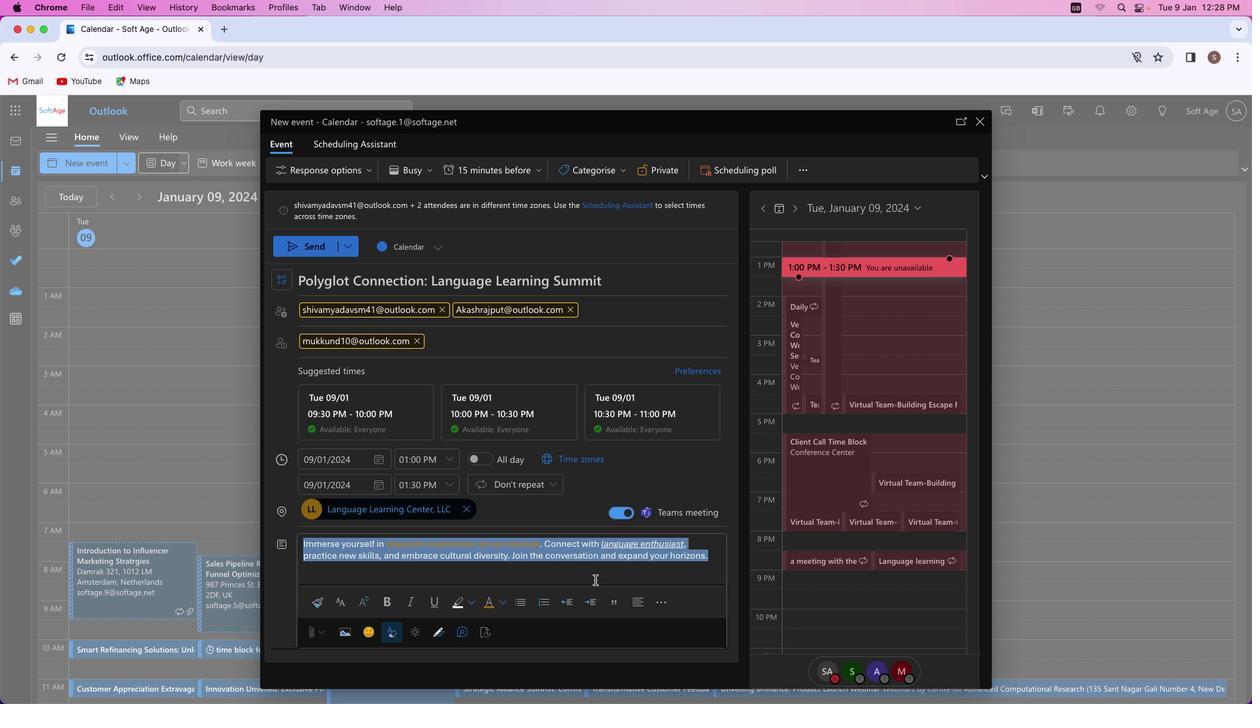 
Action: Mouse pressed left at (594, 580)
Screenshot: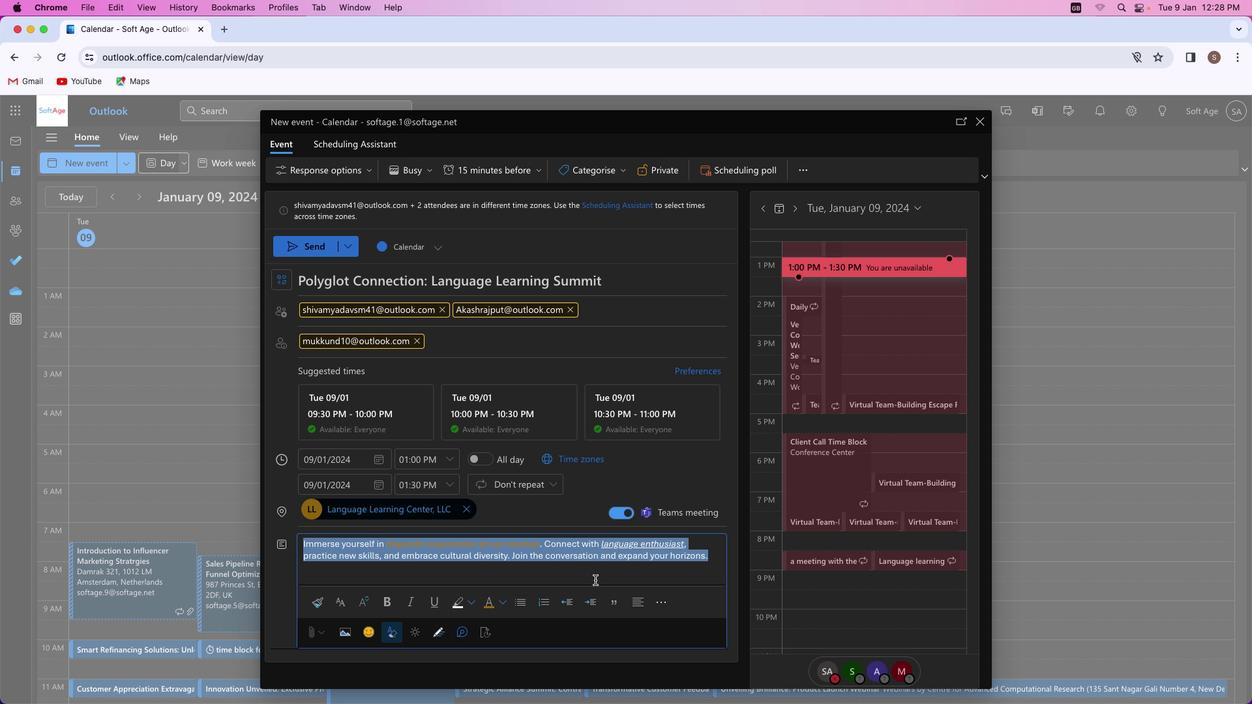 
Action: Mouse moved to (305, 247)
Screenshot: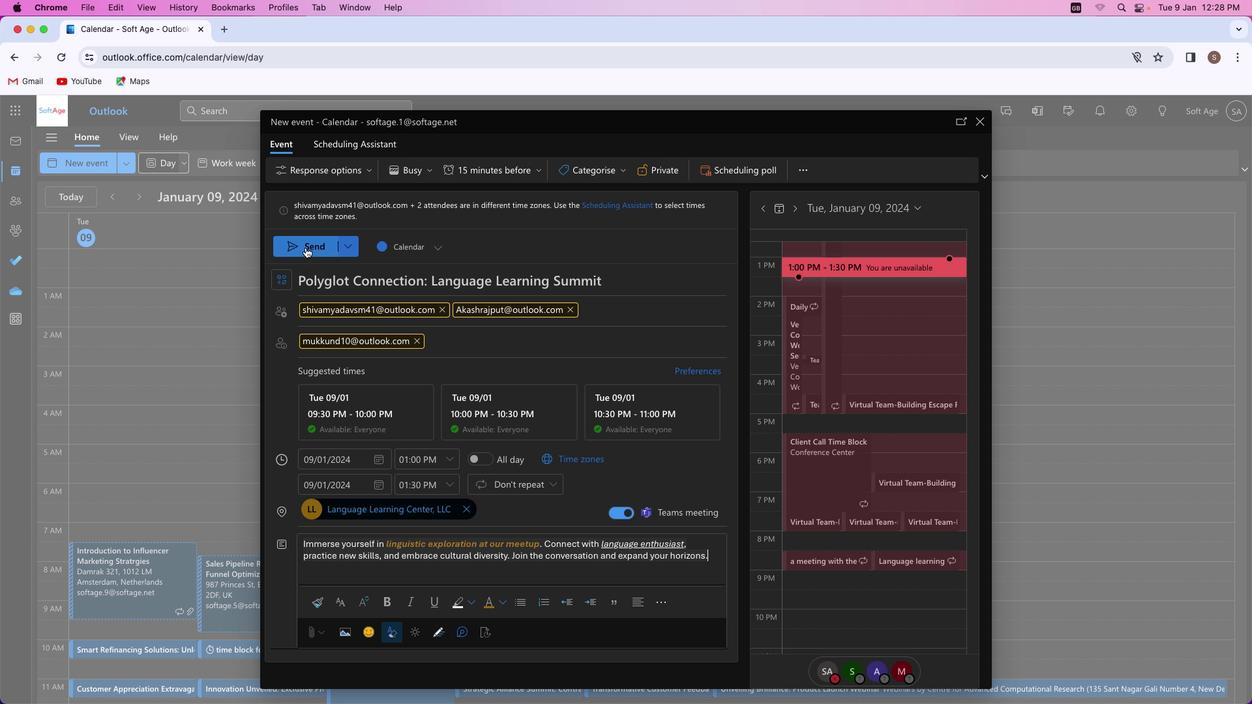 
Action: Mouse pressed left at (305, 247)
Screenshot: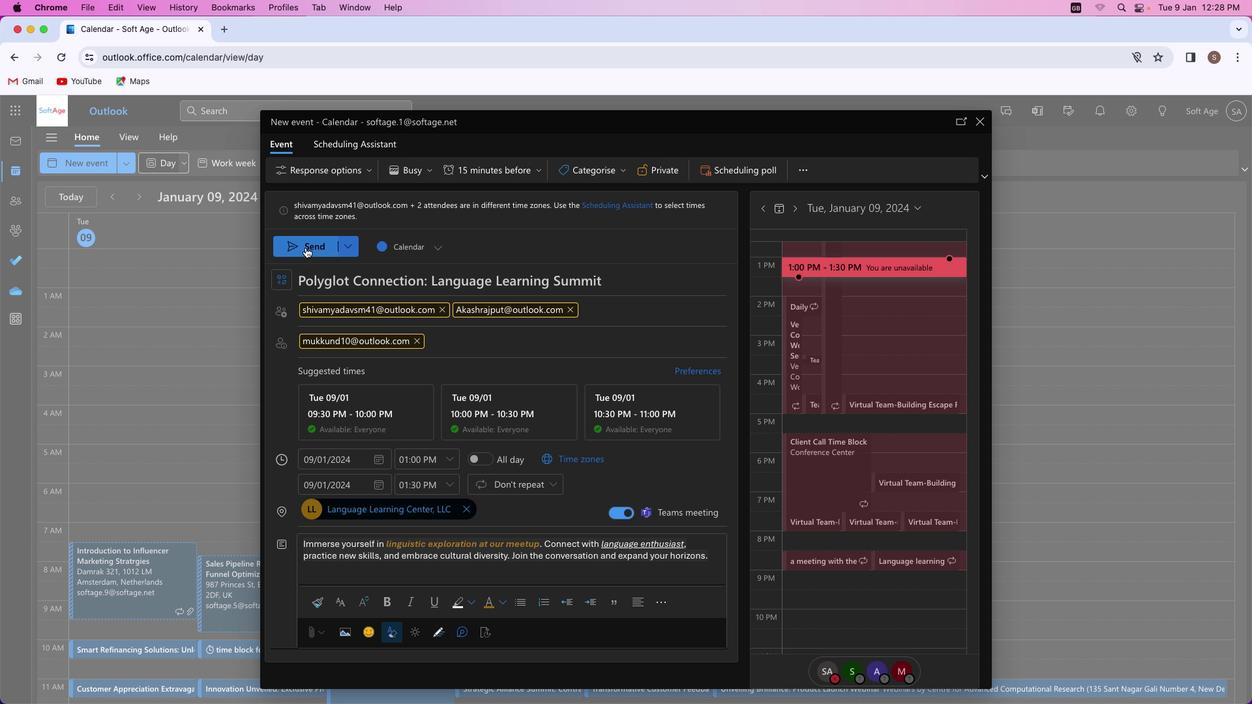 
Action: Mouse moved to (598, 509)
Screenshot: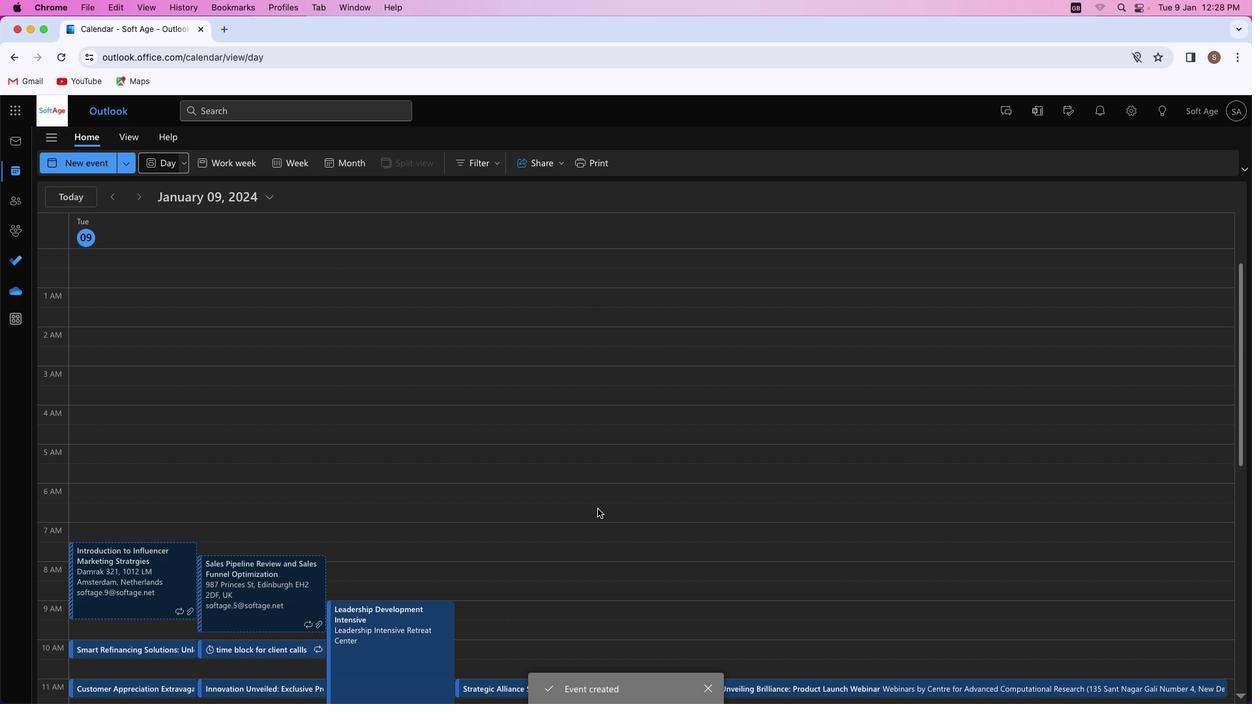 
